 Task: Look for space in Arumuganeri, India from 3rd August, 2023 to 17th August, 2023 for 3 adults, 1 child in price range Rs.3000 to Rs.15000. Place can be entire place with 3 bedrooms having 4 beds and 2 bathrooms. Property type can be house, flat, guest house. Amenities needed are: wifi. Booking option can be shelf check-in. Required host language is English.
Action: Mouse moved to (409, 97)
Screenshot: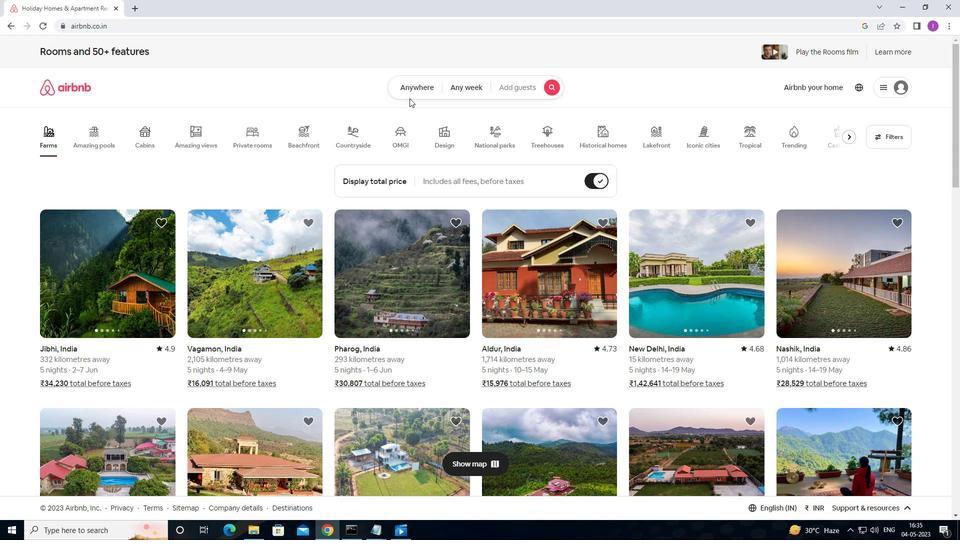 
Action: Mouse pressed left at (409, 97)
Screenshot: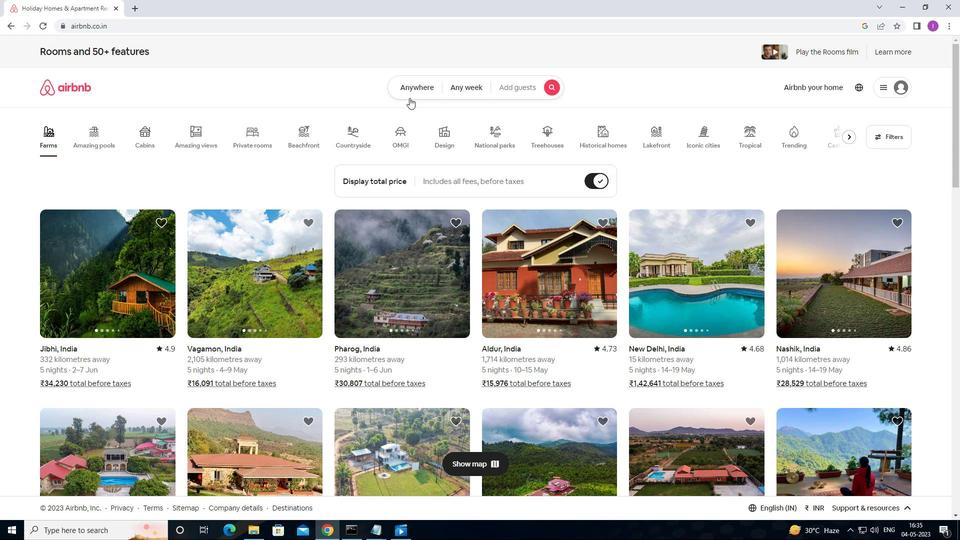 
Action: Mouse moved to (329, 131)
Screenshot: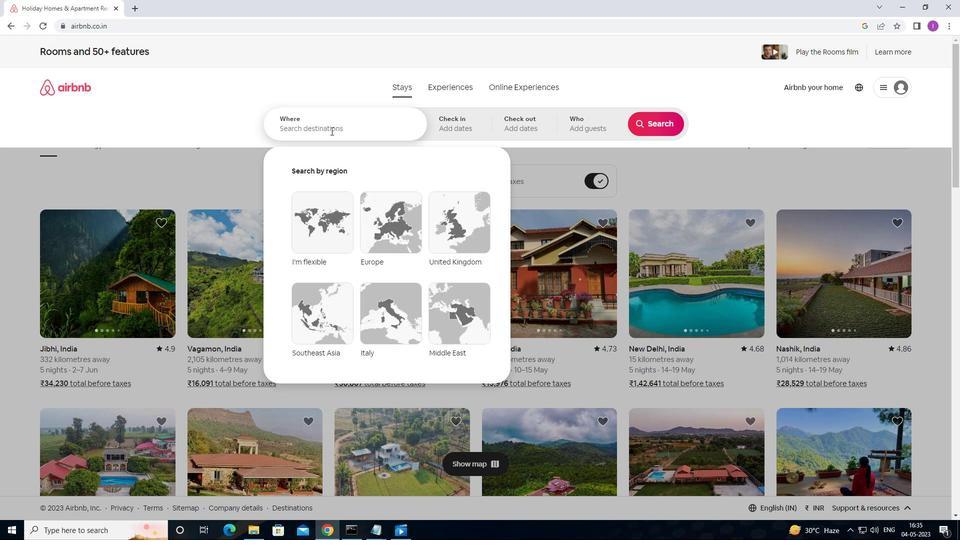 
Action: Mouse pressed left at (329, 131)
Screenshot: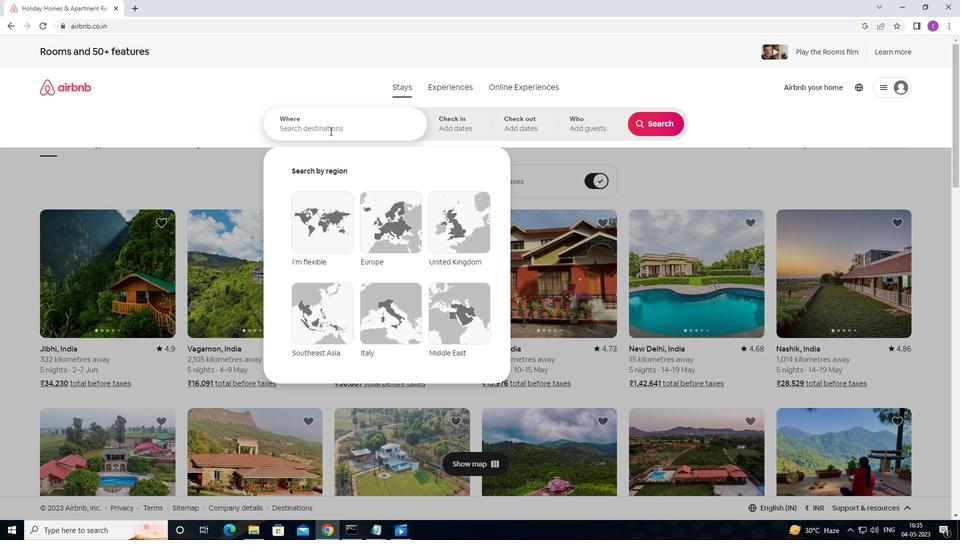 
Action: Key pressed <Key.shift>ARUMUGANERI,<Key.shift>INDIA
Screenshot: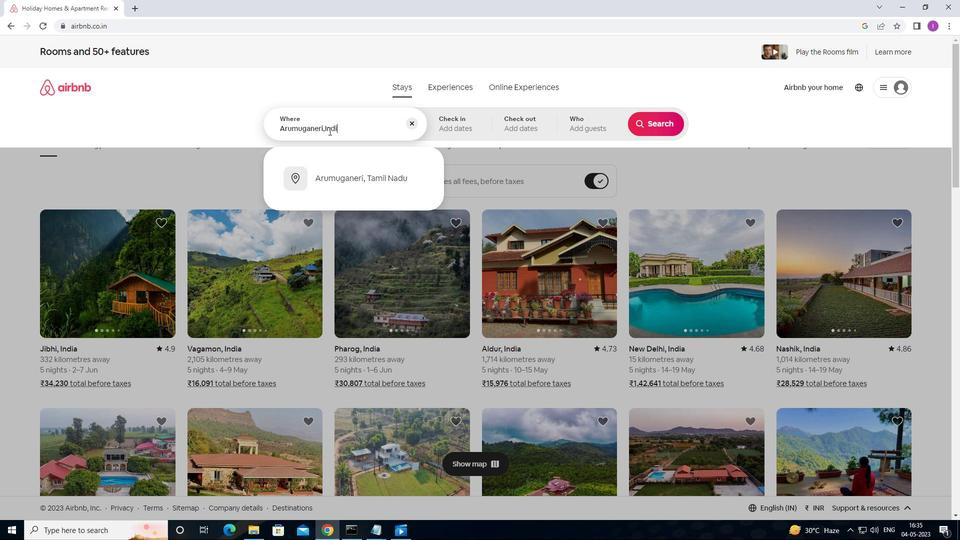 
Action: Mouse moved to (445, 120)
Screenshot: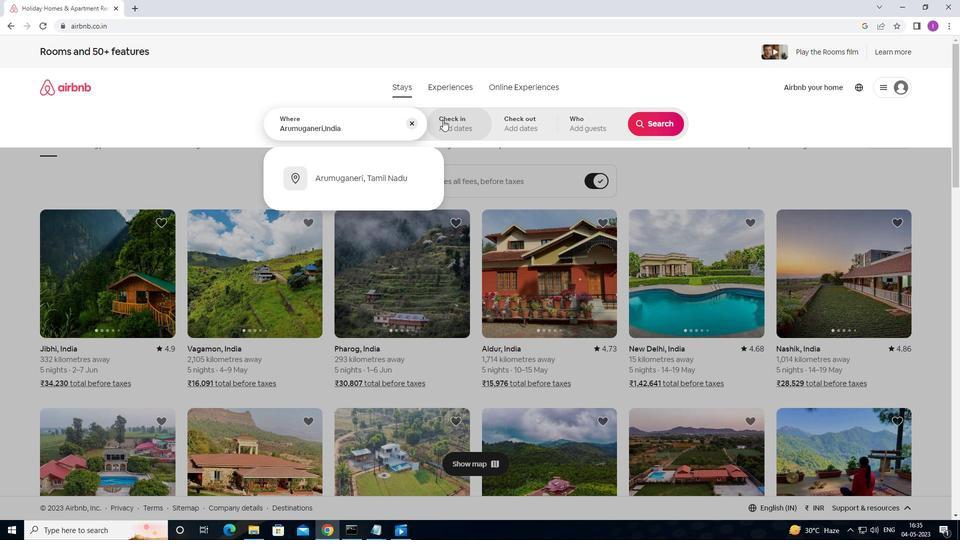 
Action: Mouse pressed left at (445, 120)
Screenshot: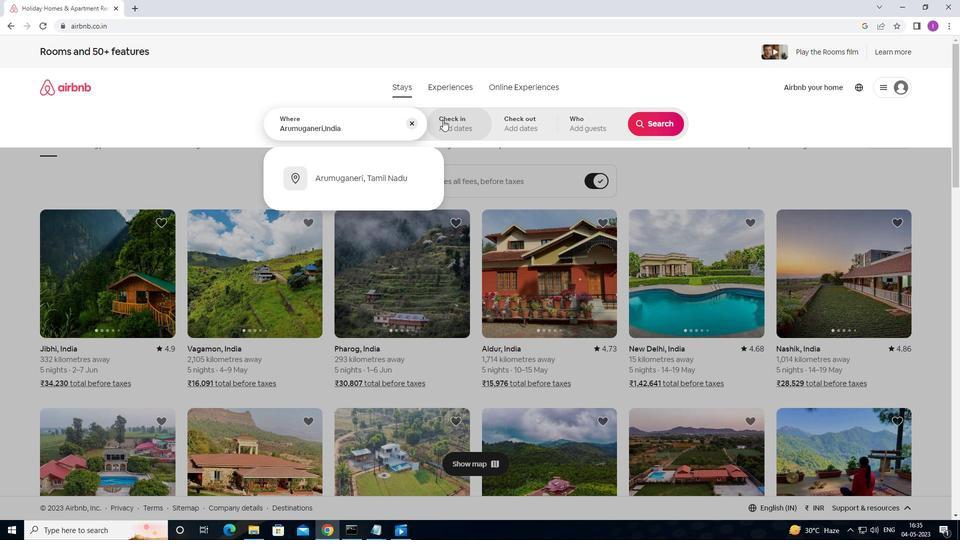 
Action: Mouse moved to (665, 204)
Screenshot: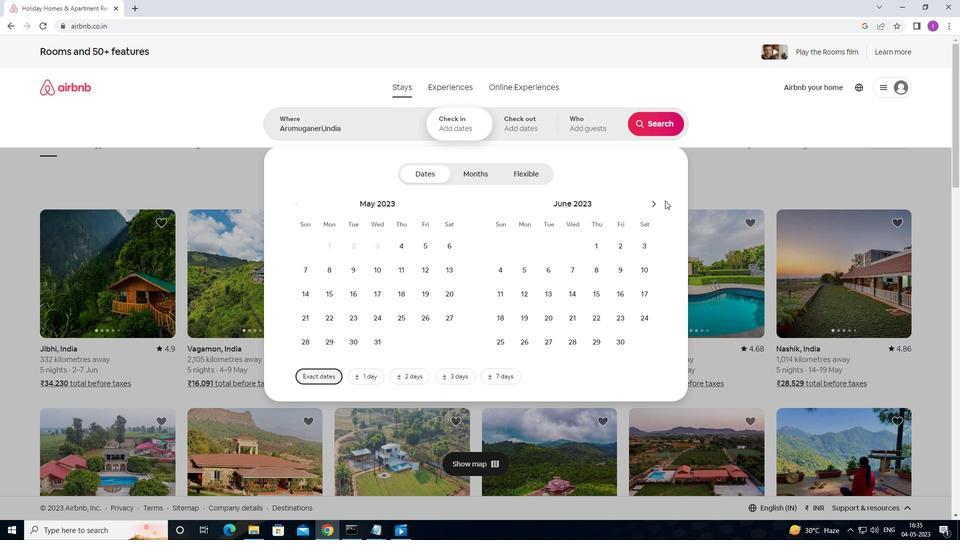 
Action: Mouse pressed left at (665, 204)
Screenshot: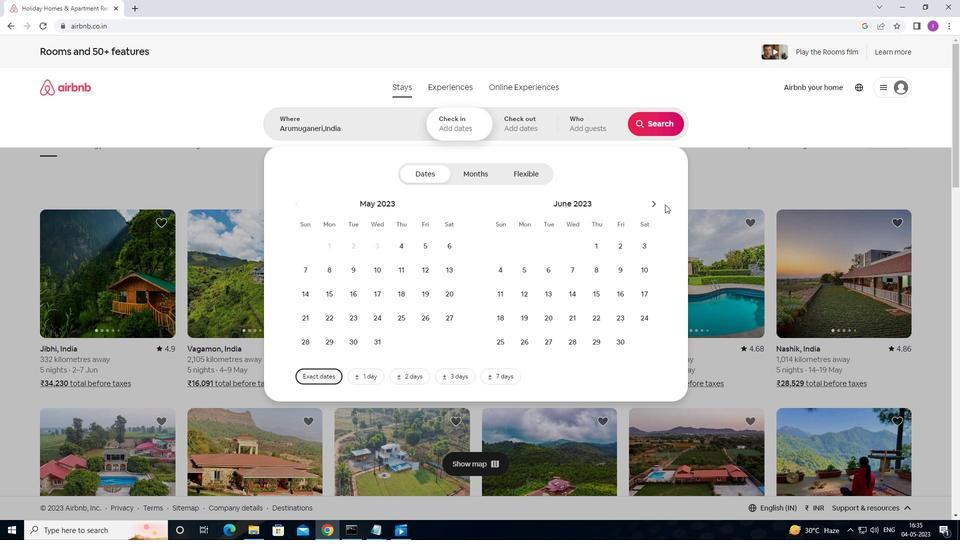 
Action: Mouse moved to (653, 205)
Screenshot: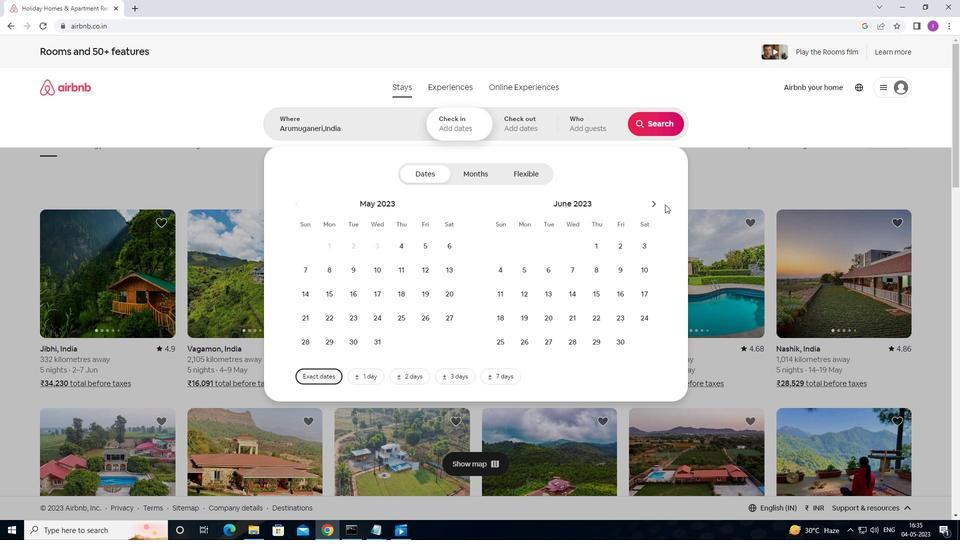 
Action: Mouse pressed left at (653, 205)
Screenshot: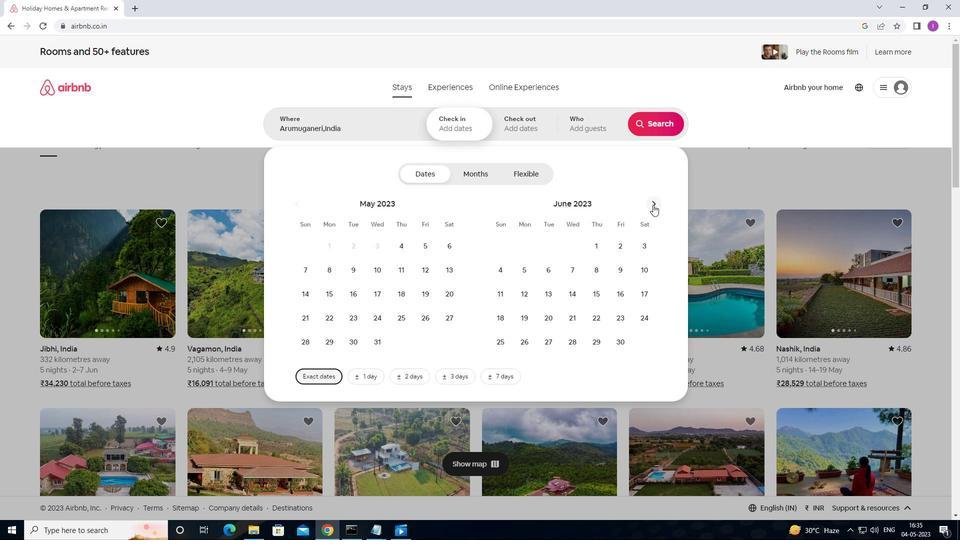 
Action: Mouse pressed left at (653, 205)
Screenshot: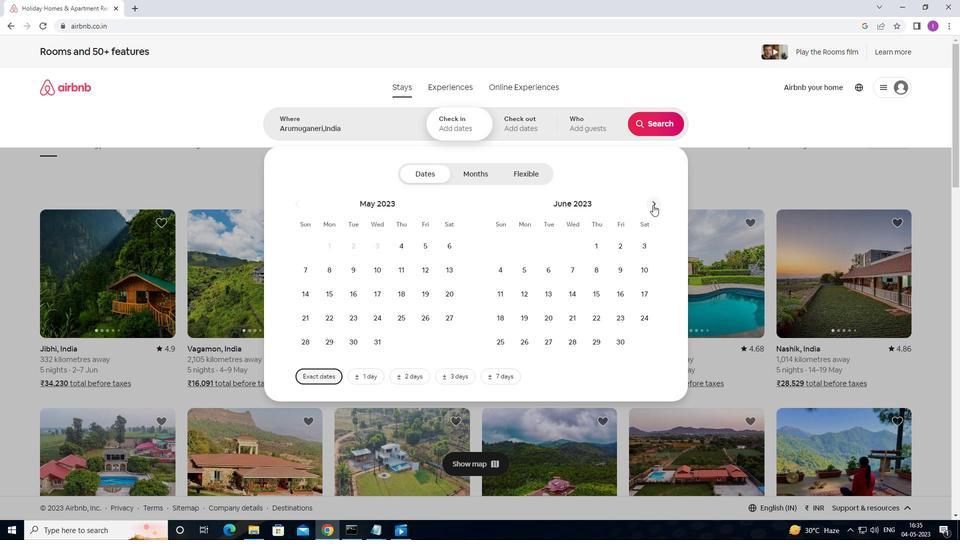 
Action: Mouse pressed left at (653, 205)
Screenshot: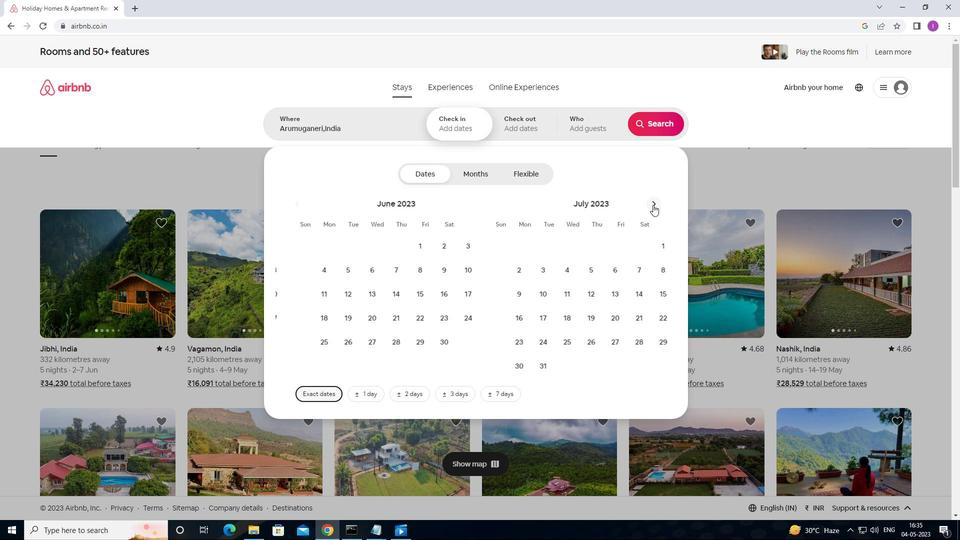
Action: Mouse moved to (605, 247)
Screenshot: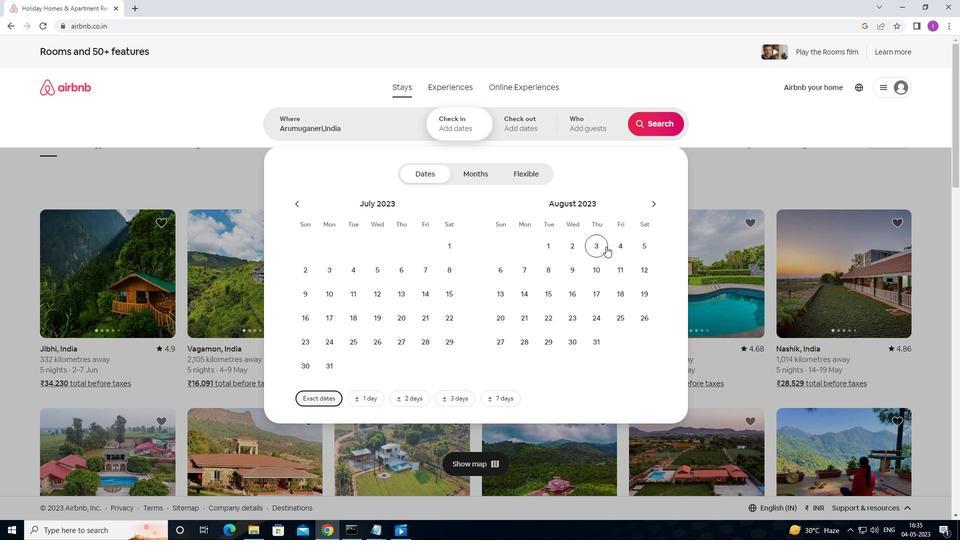 
Action: Mouse pressed left at (605, 247)
Screenshot: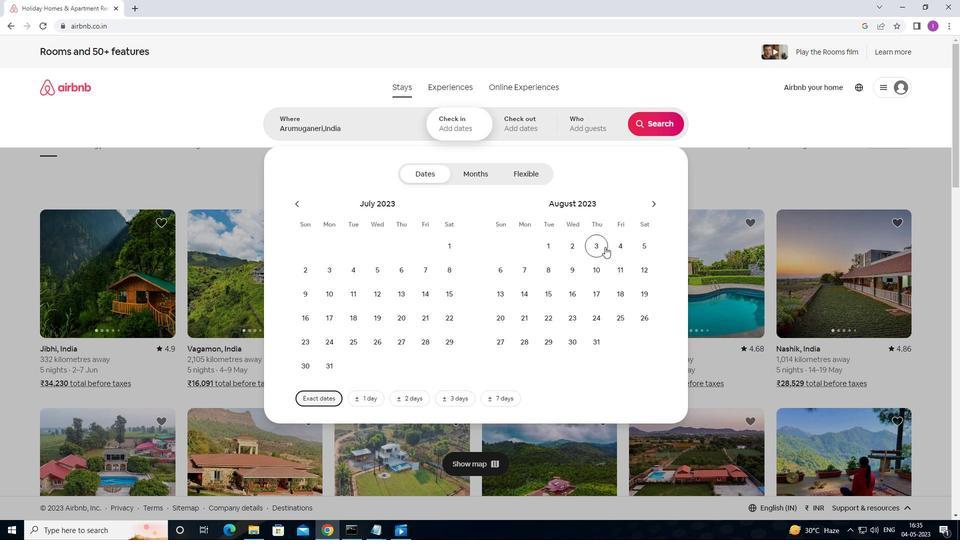 
Action: Mouse moved to (601, 291)
Screenshot: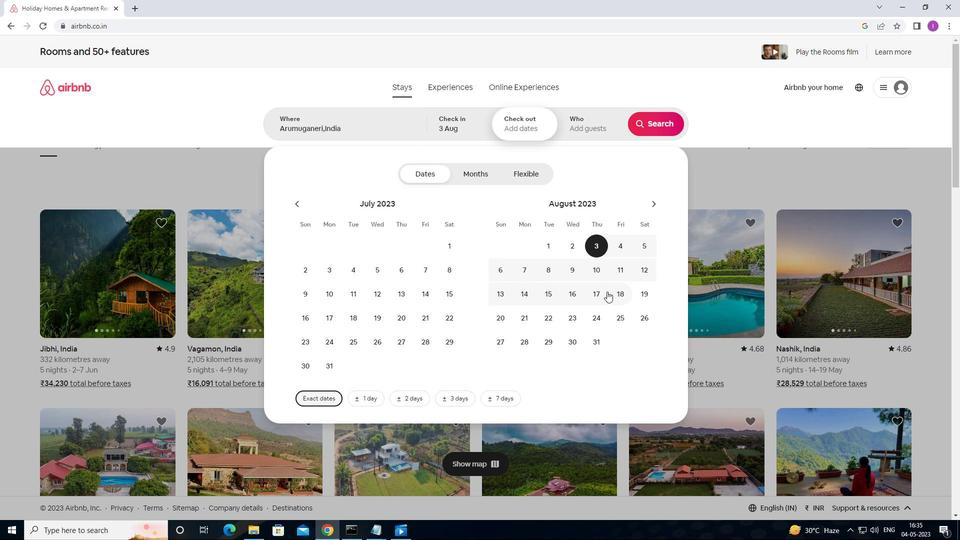 
Action: Mouse pressed left at (601, 291)
Screenshot: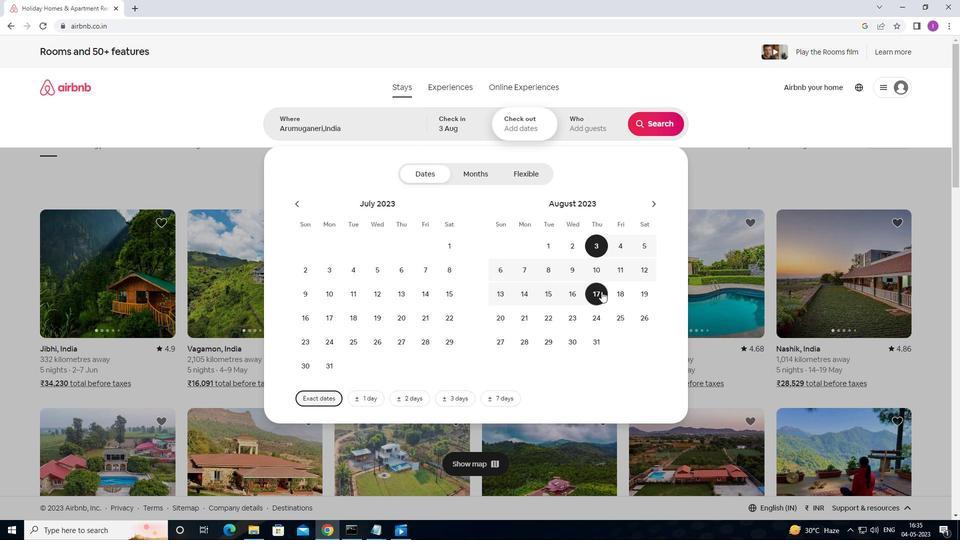 
Action: Mouse moved to (584, 126)
Screenshot: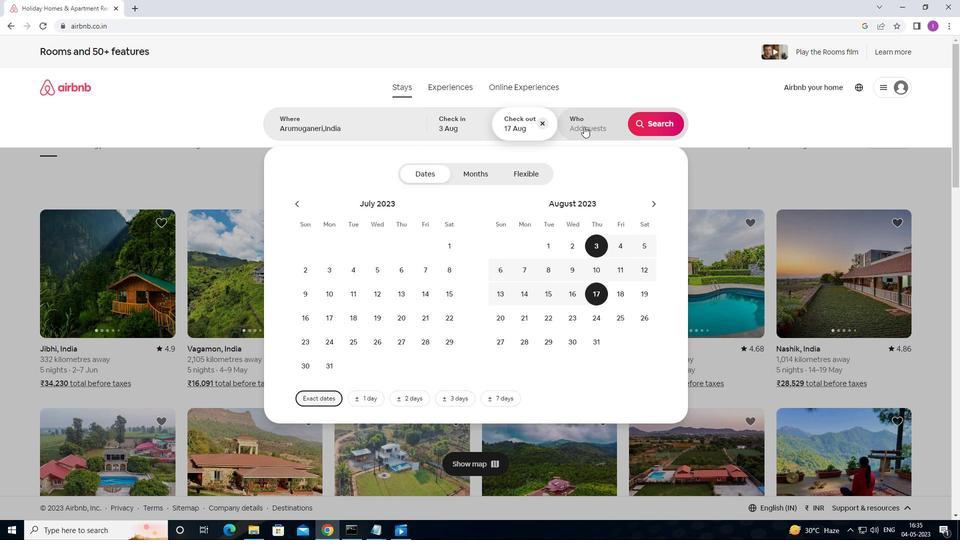 
Action: Mouse pressed left at (584, 126)
Screenshot: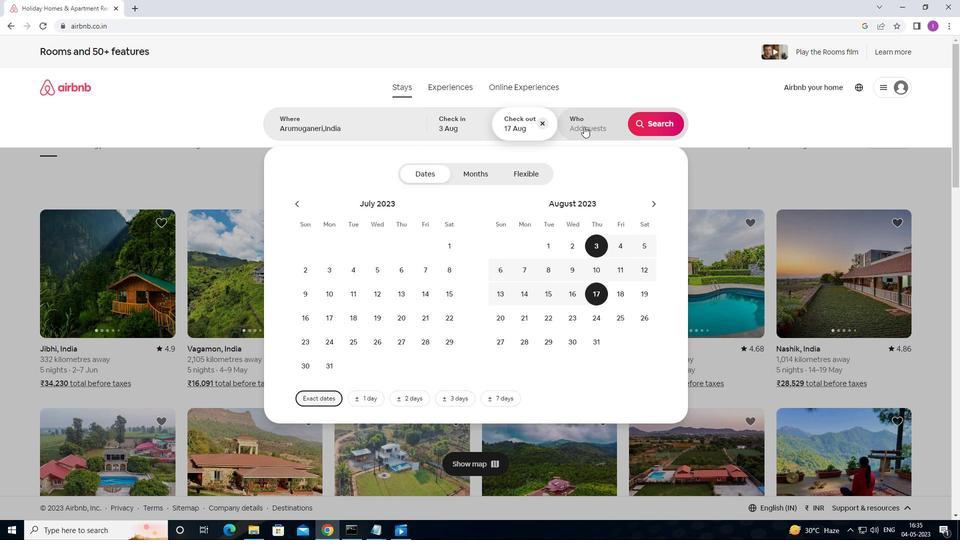 
Action: Mouse moved to (661, 175)
Screenshot: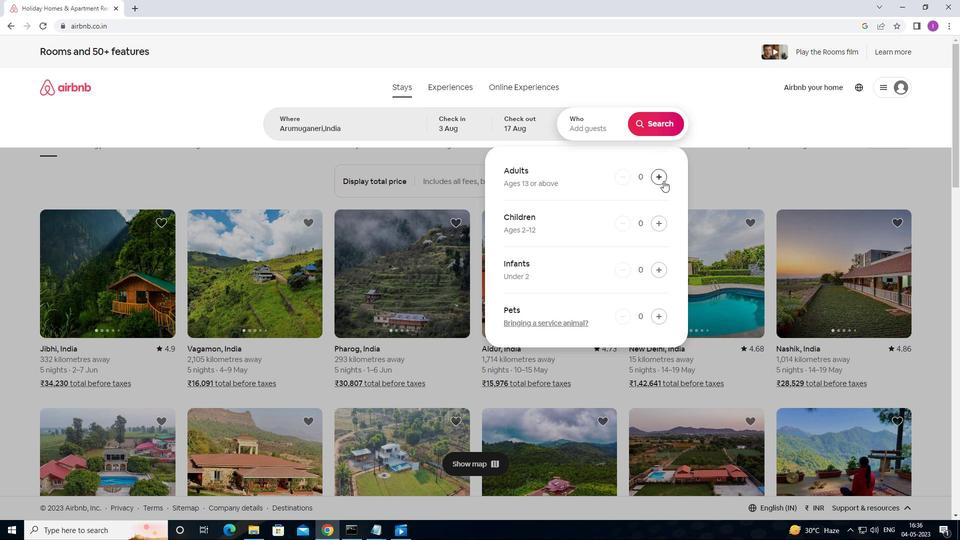 
Action: Mouse pressed left at (661, 175)
Screenshot: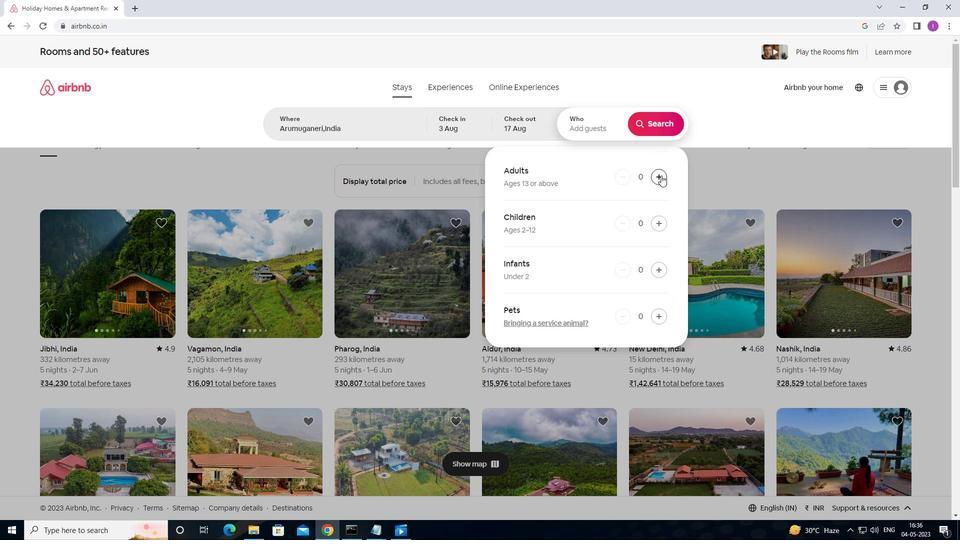
Action: Mouse moved to (661, 175)
Screenshot: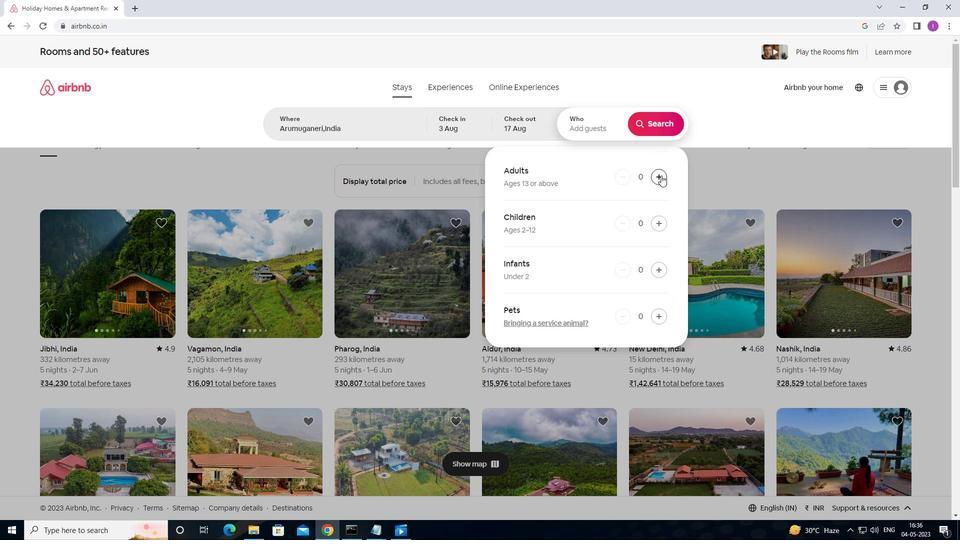 
Action: Mouse pressed left at (661, 175)
Screenshot: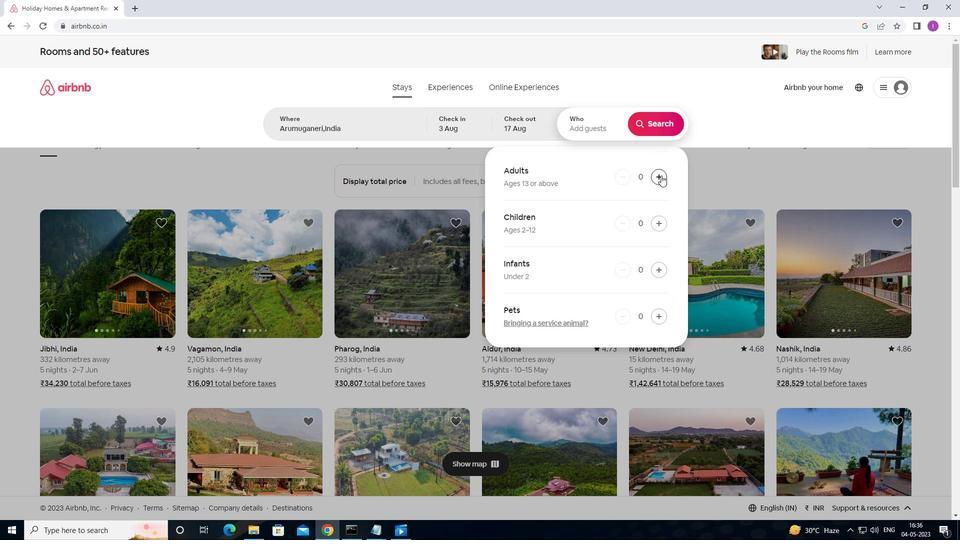 
Action: Mouse moved to (661, 178)
Screenshot: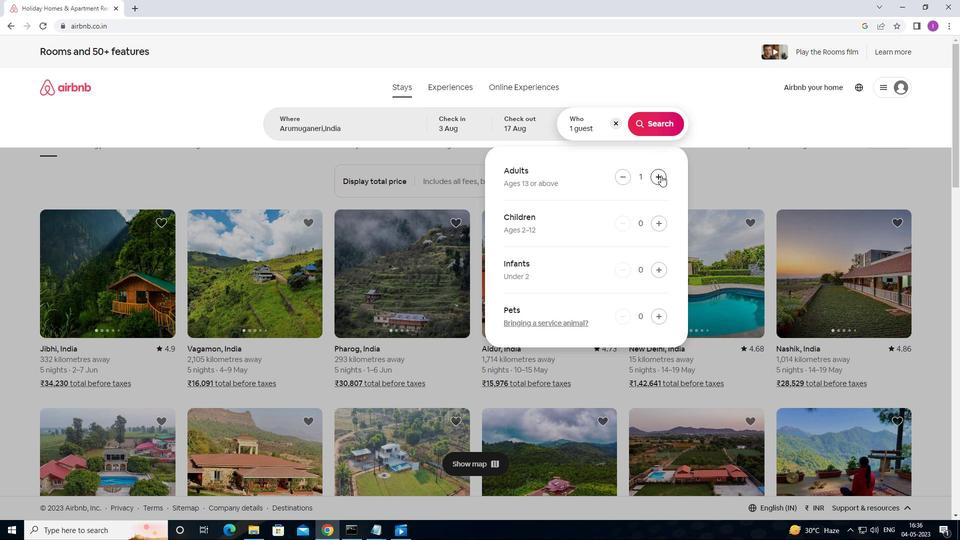 
Action: Mouse pressed left at (661, 178)
Screenshot: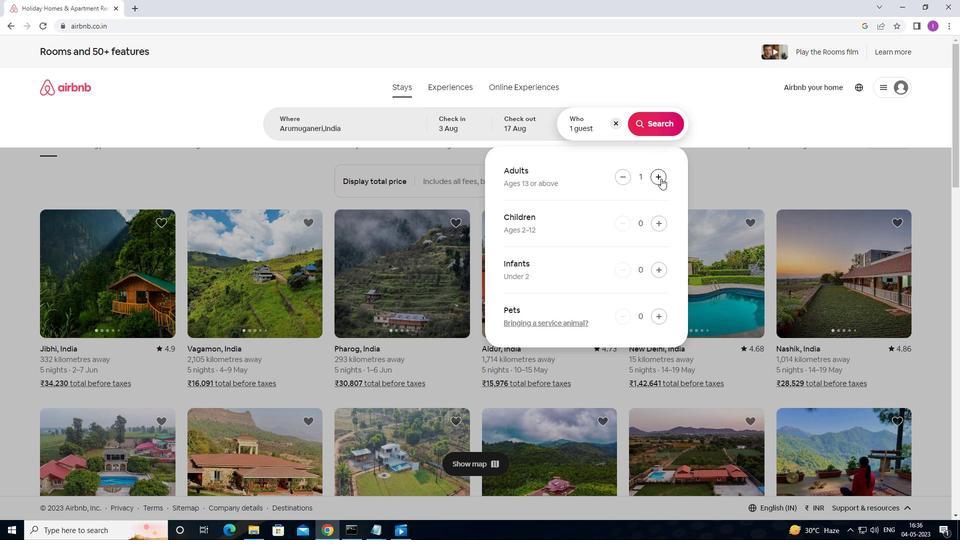
Action: Mouse moved to (644, 127)
Screenshot: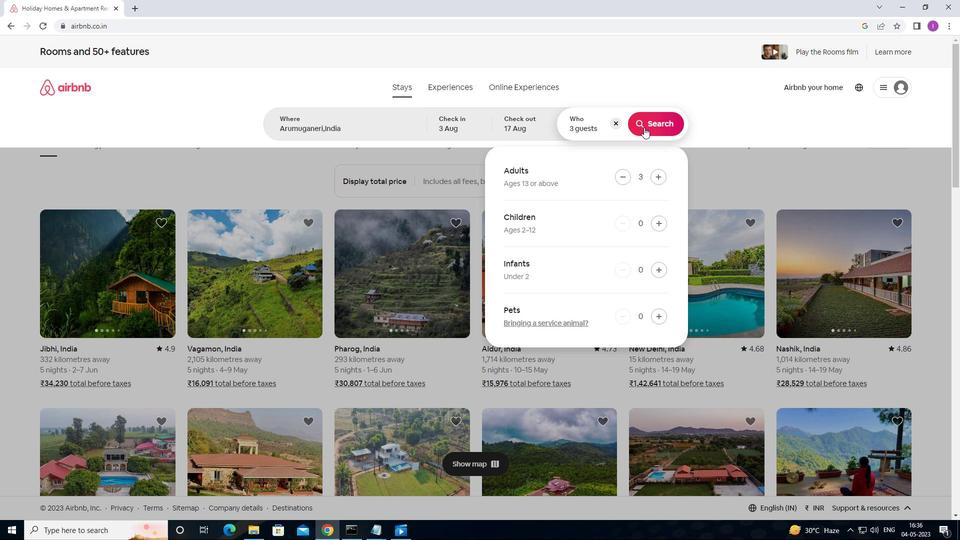 
Action: Mouse pressed left at (644, 127)
Screenshot: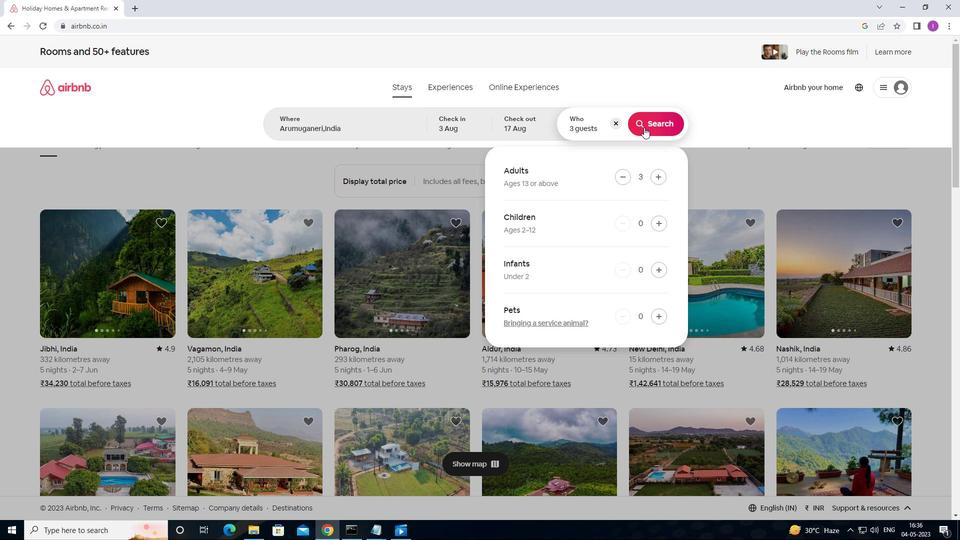 
Action: Mouse moved to (526, 56)
Screenshot: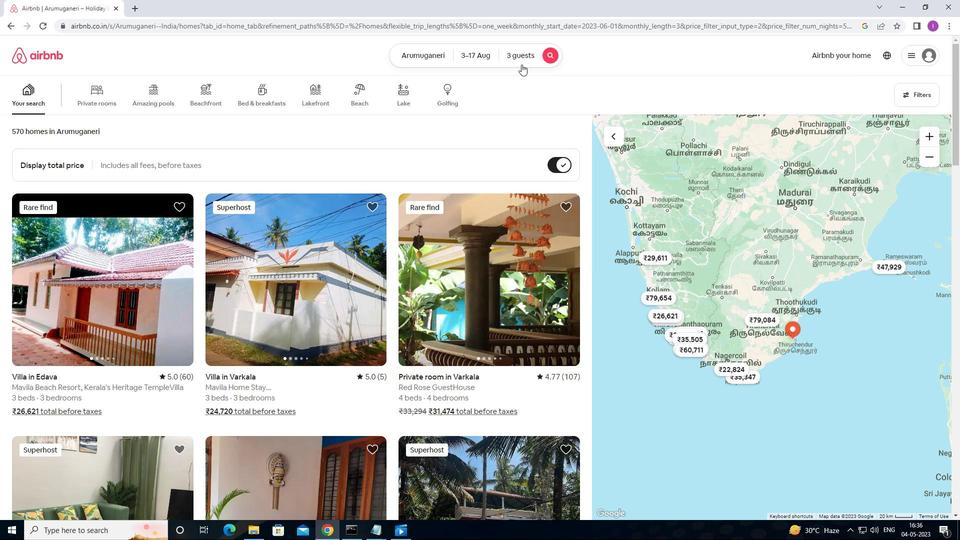 
Action: Mouse pressed left at (526, 56)
Screenshot: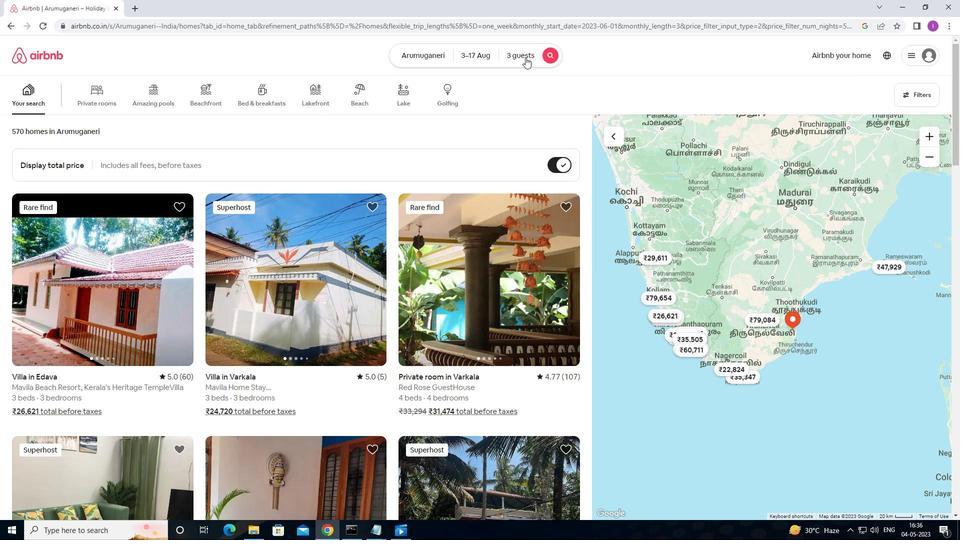 
Action: Mouse moved to (657, 188)
Screenshot: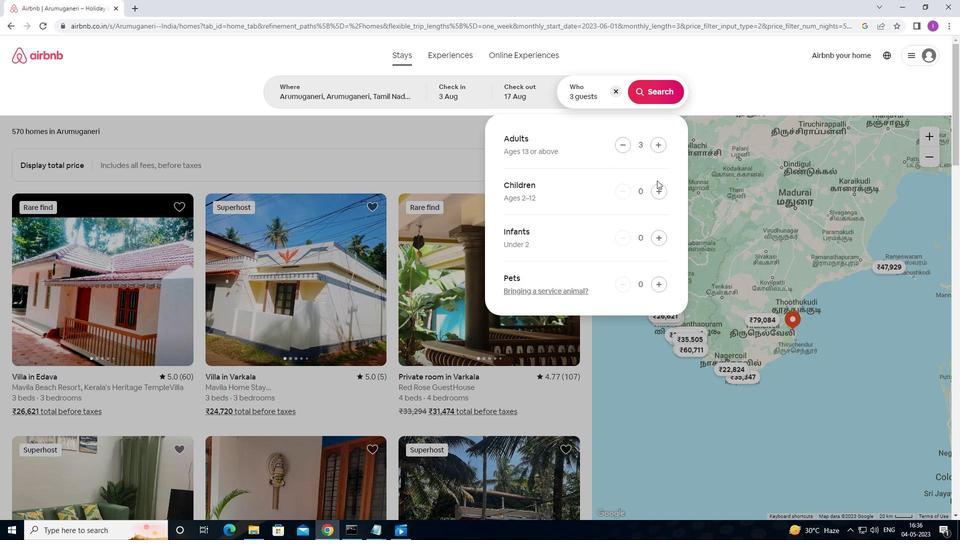 
Action: Mouse pressed left at (657, 188)
Screenshot: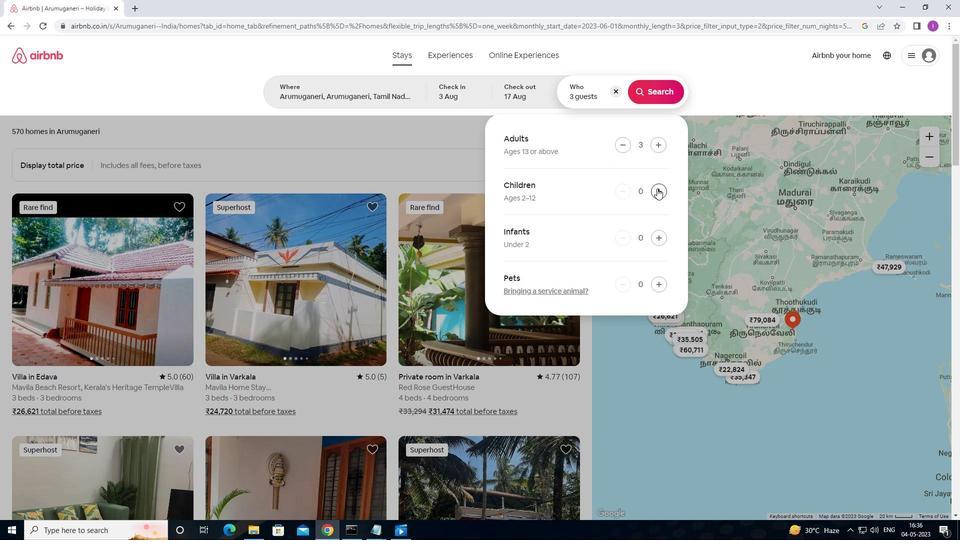 
Action: Mouse moved to (649, 90)
Screenshot: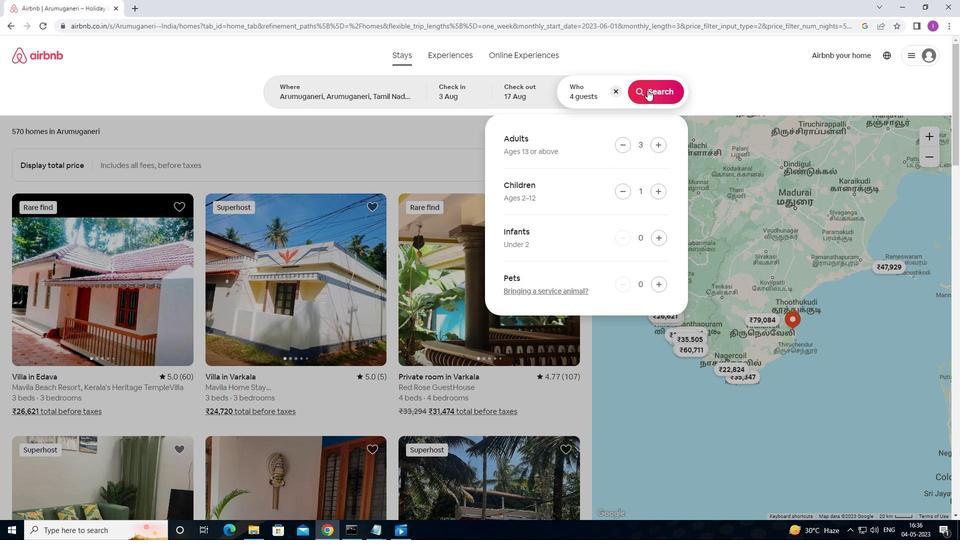
Action: Mouse pressed left at (649, 90)
Screenshot: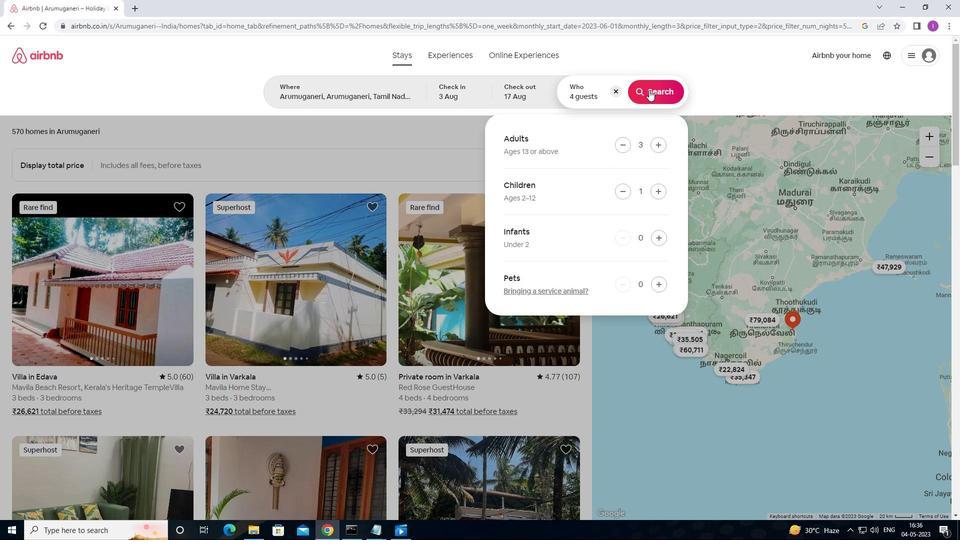 
Action: Mouse moved to (902, 88)
Screenshot: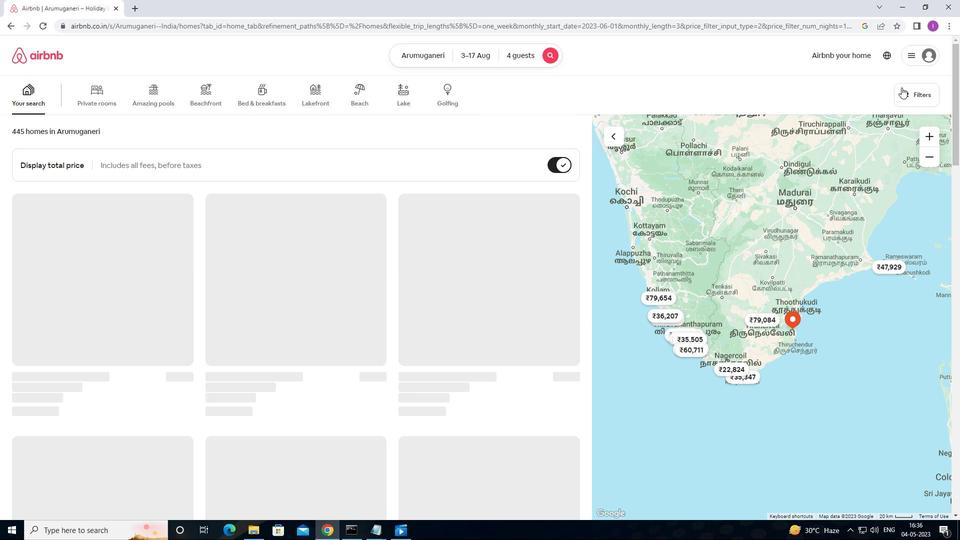 
Action: Mouse pressed left at (902, 88)
Screenshot: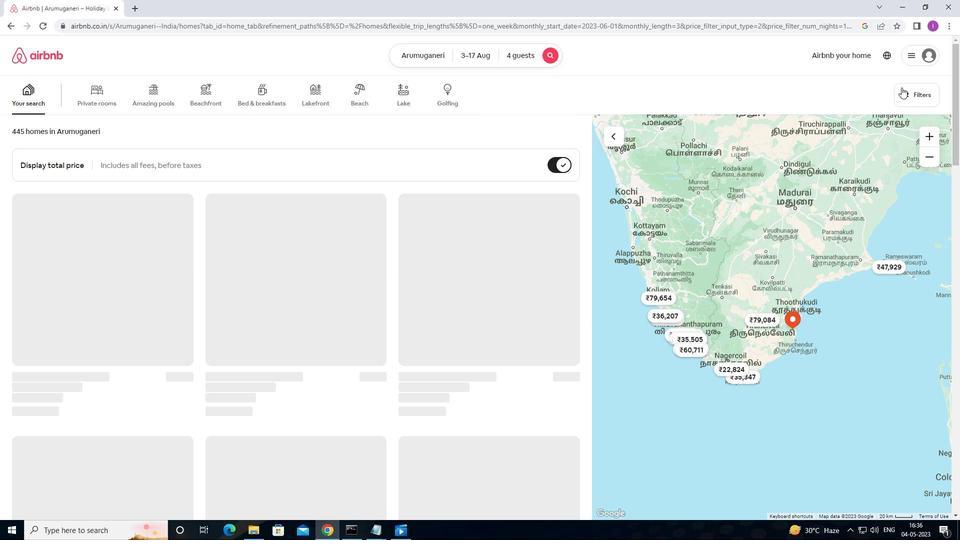 
Action: Mouse moved to (353, 220)
Screenshot: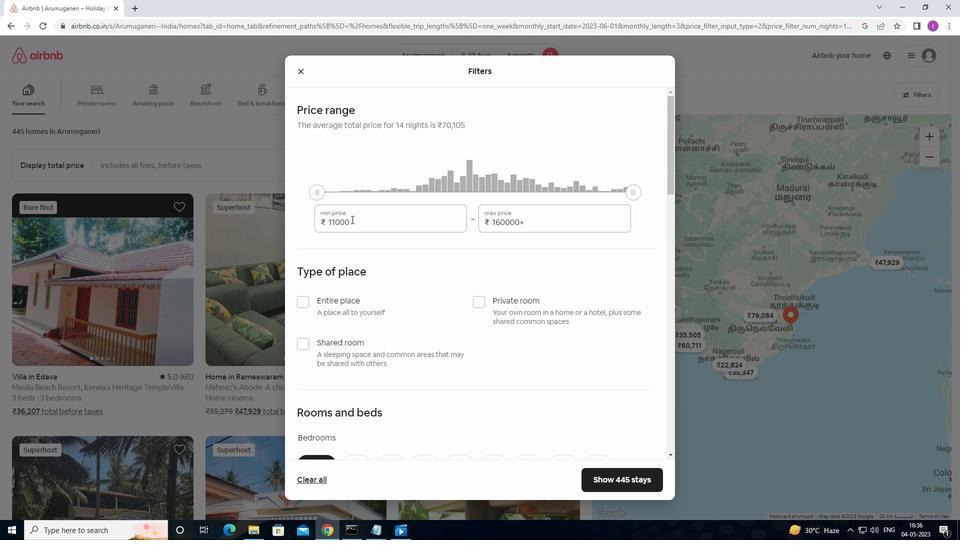 
Action: Mouse pressed left at (353, 220)
Screenshot: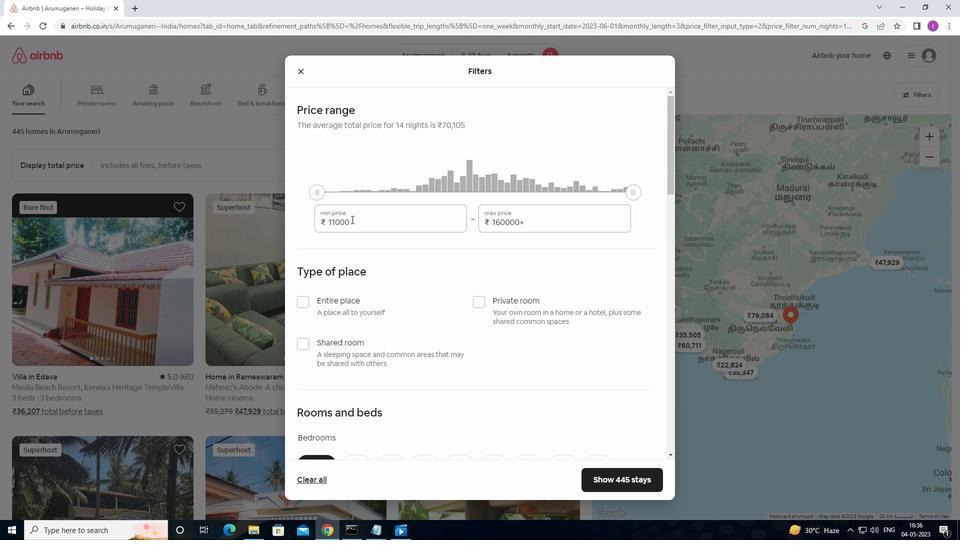 
Action: Mouse moved to (318, 202)
Screenshot: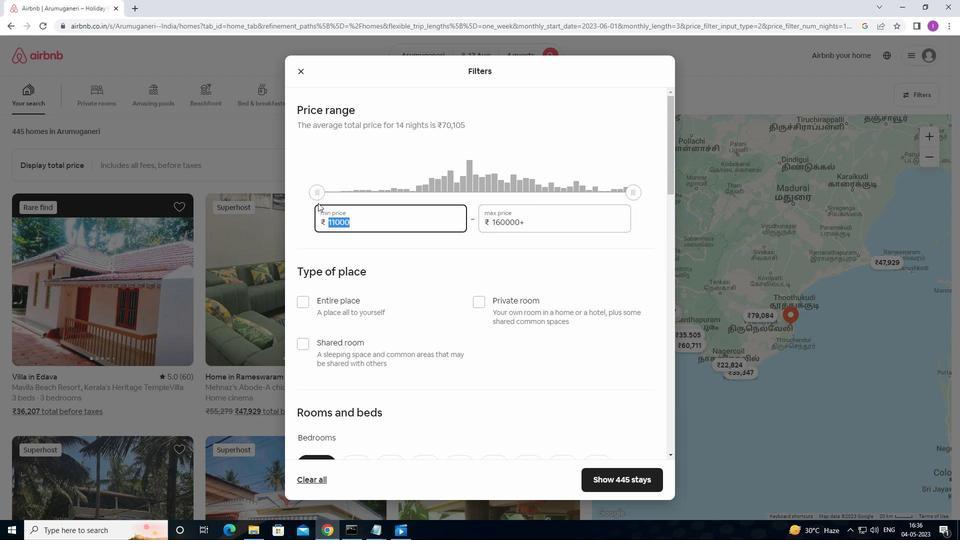 
Action: Key pressed 30
Screenshot: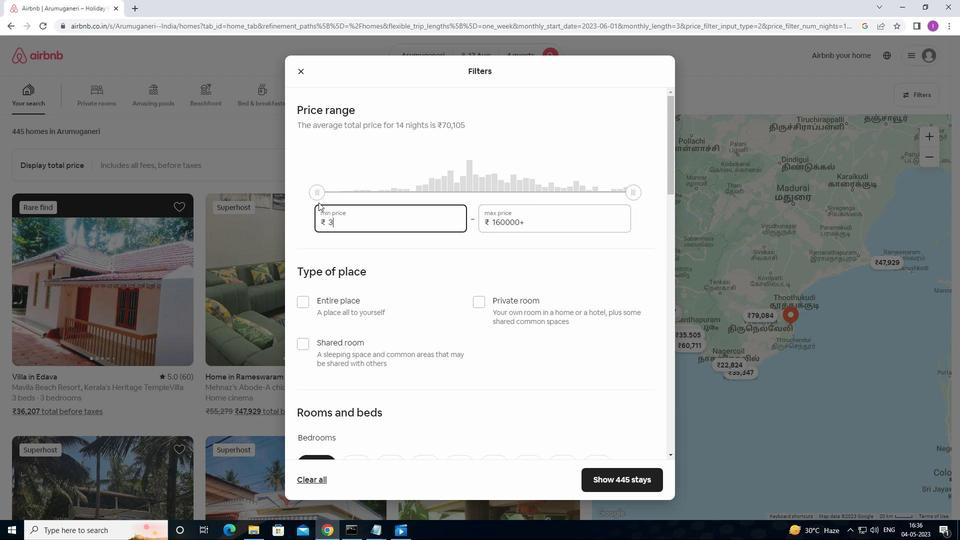 
Action: Mouse moved to (319, 201)
Screenshot: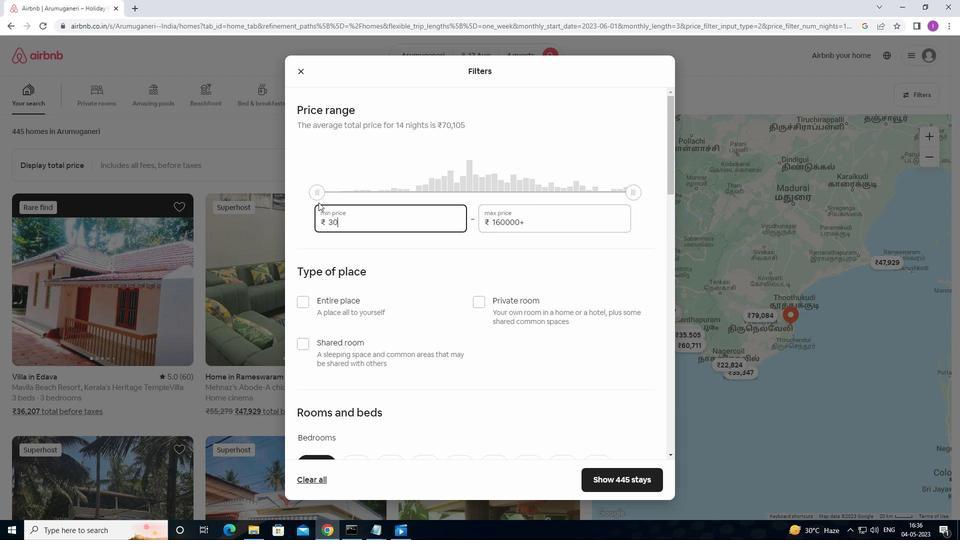 
Action: Key pressed 0
Screenshot: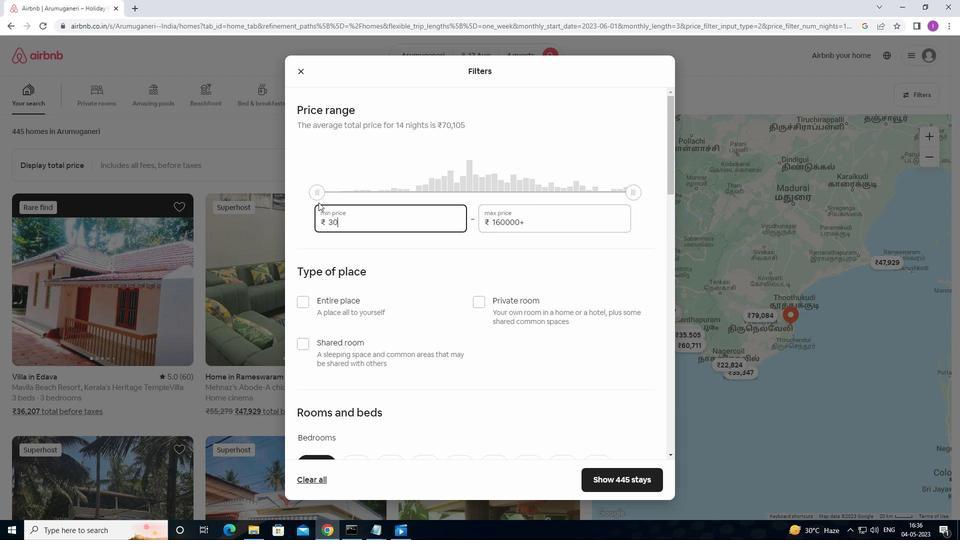 
Action: Mouse moved to (319, 201)
Screenshot: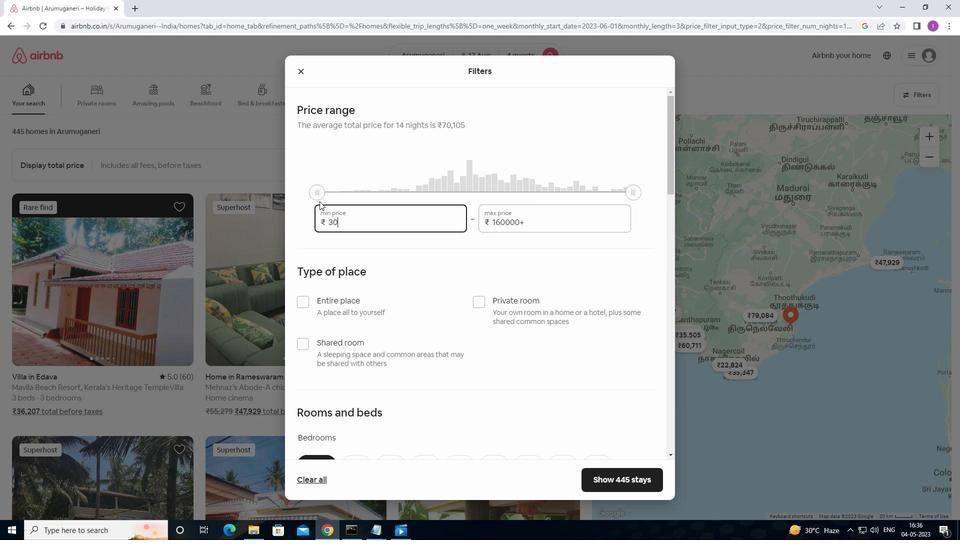 
Action: Key pressed 0
Screenshot: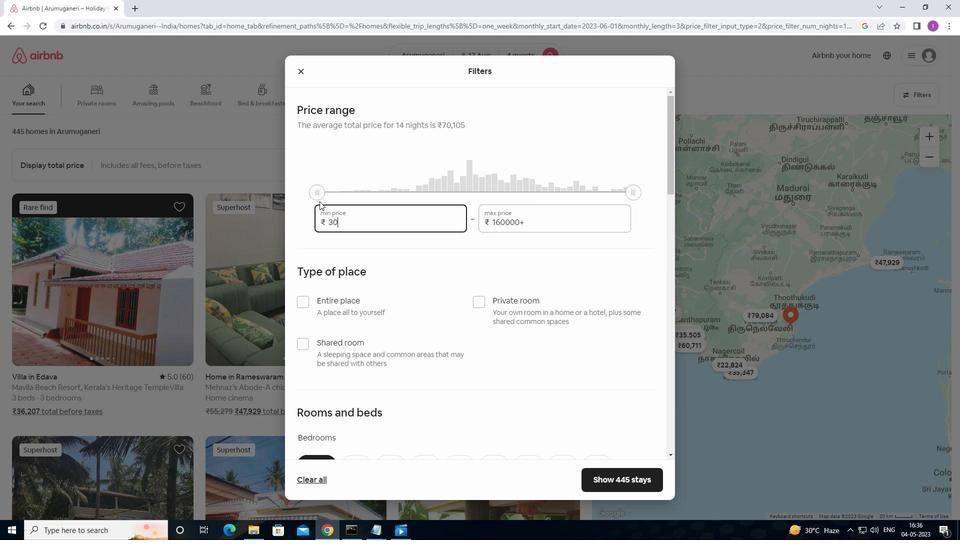 
Action: Mouse moved to (536, 223)
Screenshot: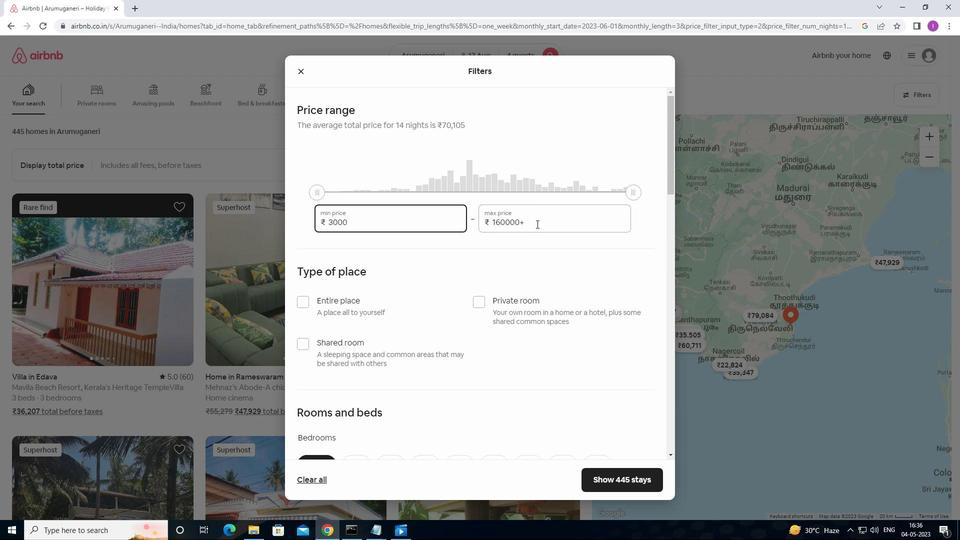 
Action: Mouse pressed left at (536, 223)
Screenshot: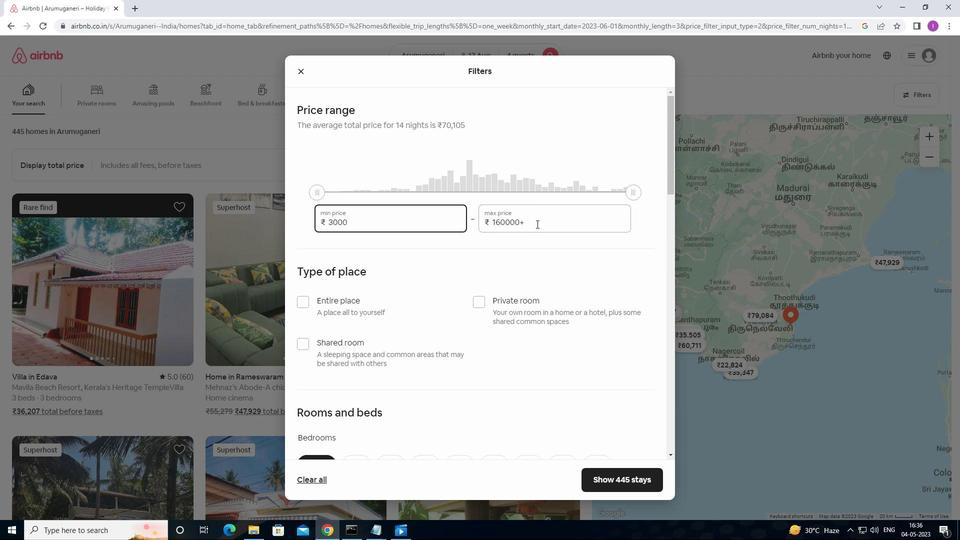 
Action: Mouse moved to (481, 227)
Screenshot: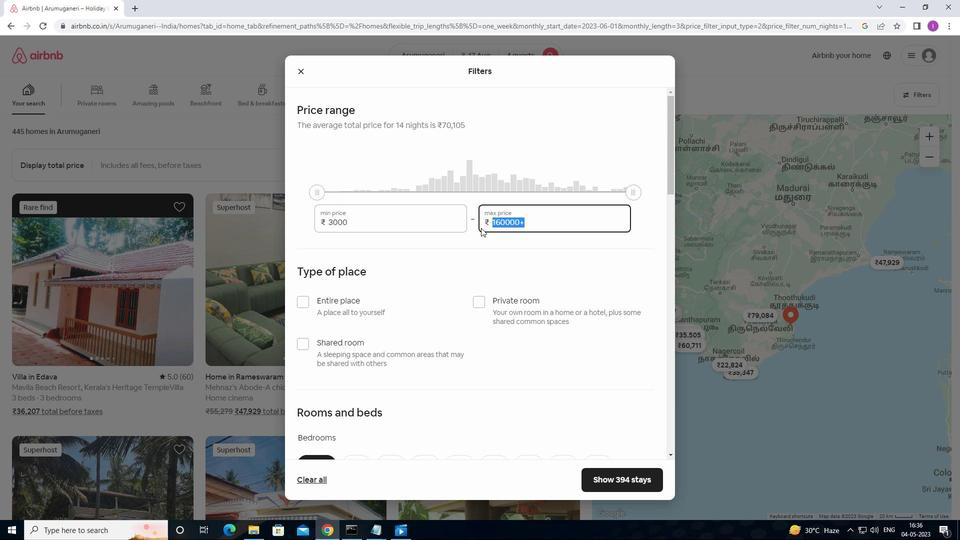 
Action: Key pressed 1
Screenshot: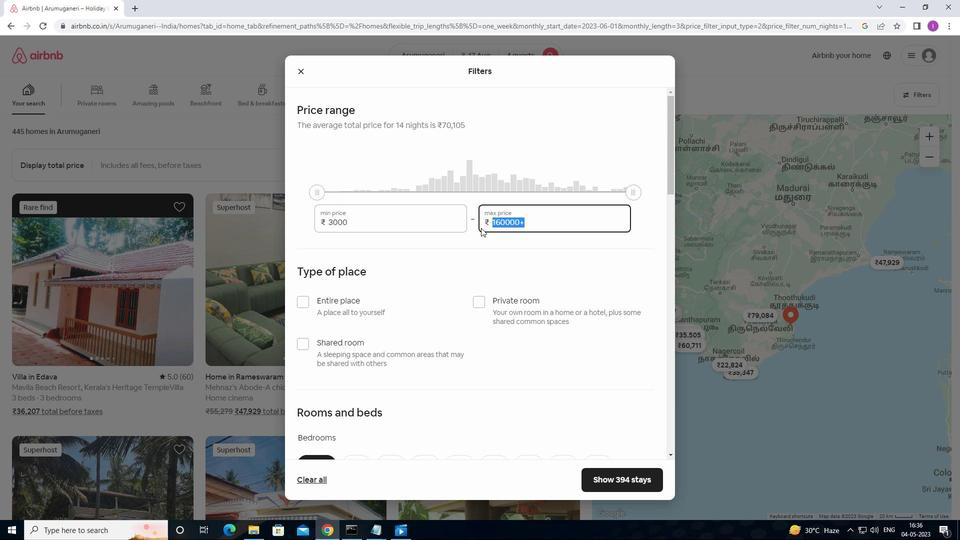 
Action: Mouse moved to (481, 226)
Screenshot: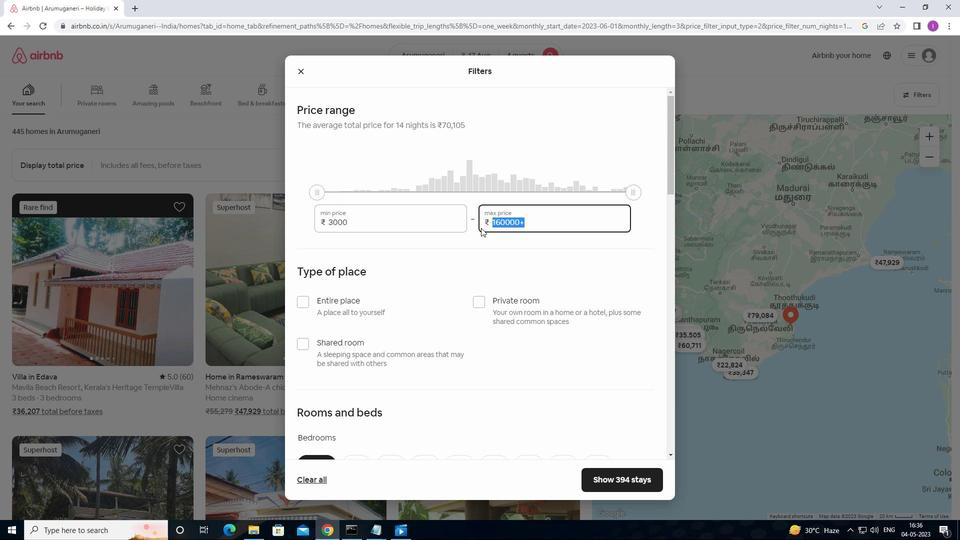 
Action: Key pressed 5000
Screenshot: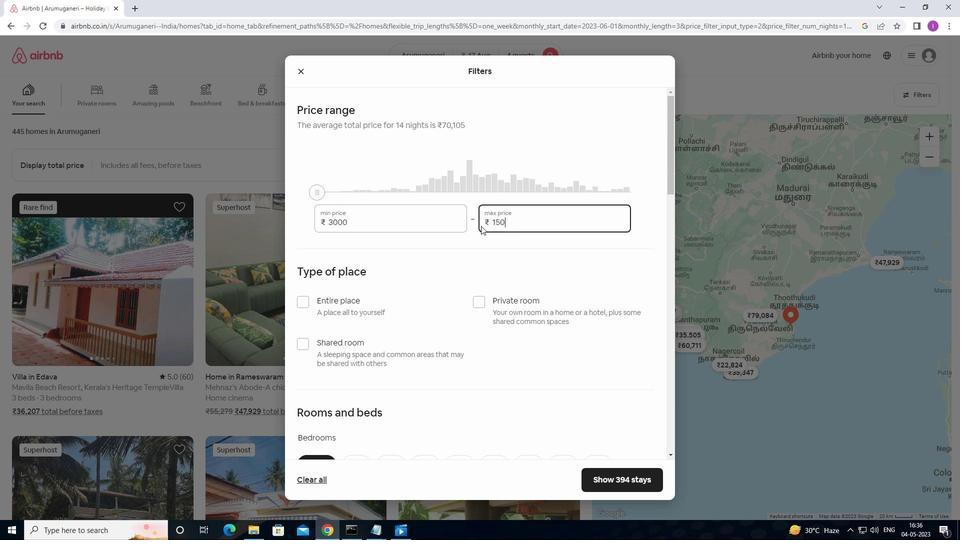 
Action: Mouse moved to (517, 281)
Screenshot: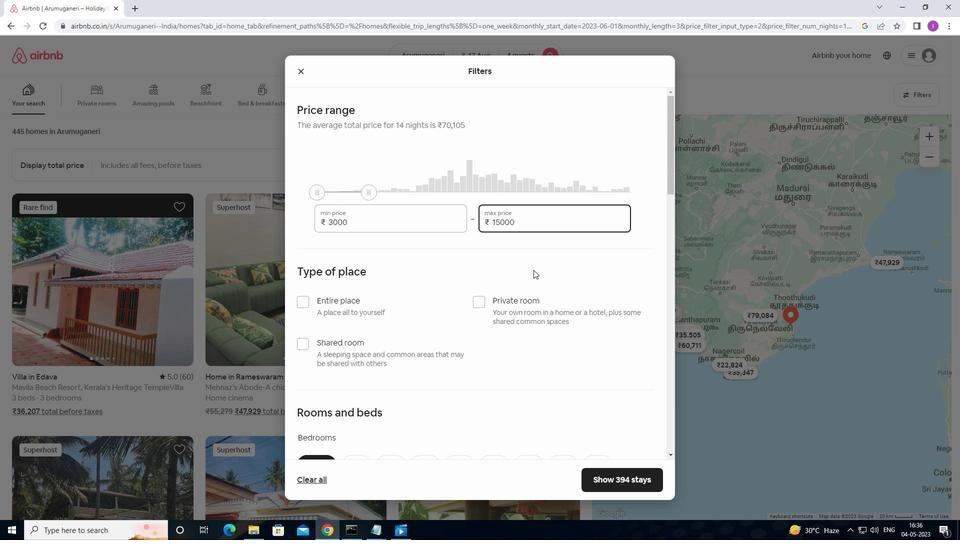 
Action: Mouse scrolled (517, 281) with delta (0, 0)
Screenshot: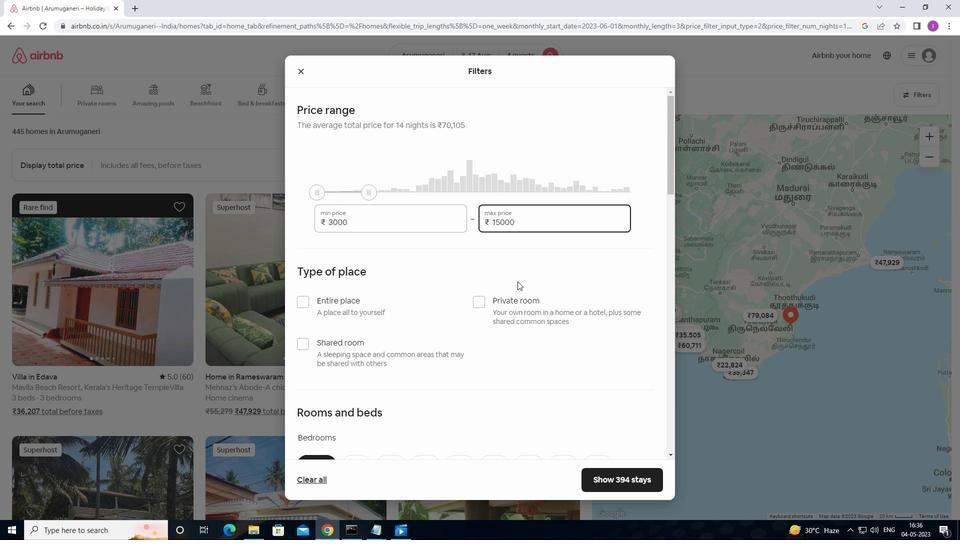 
Action: Mouse moved to (305, 253)
Screenshot: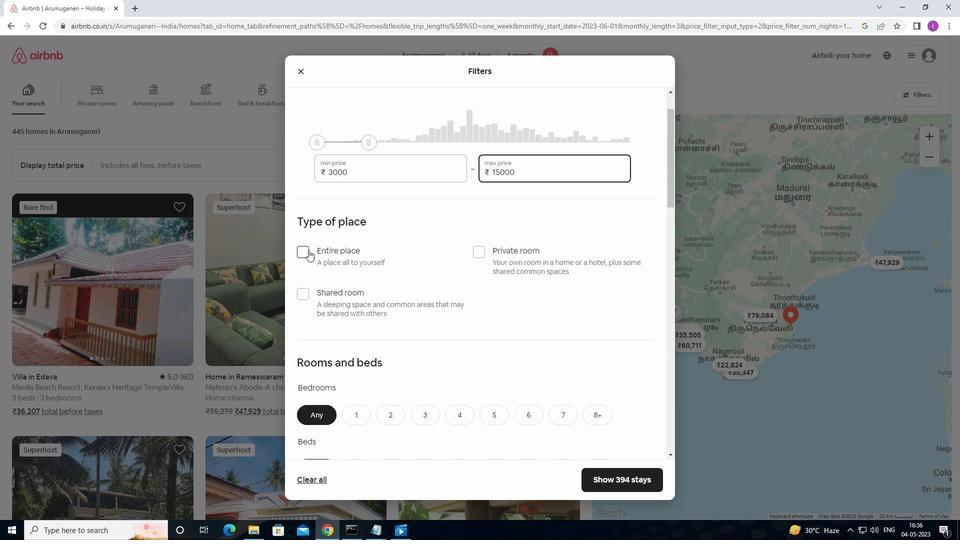 
Action: Mouse pressed left at (305, 253)
Screenshot: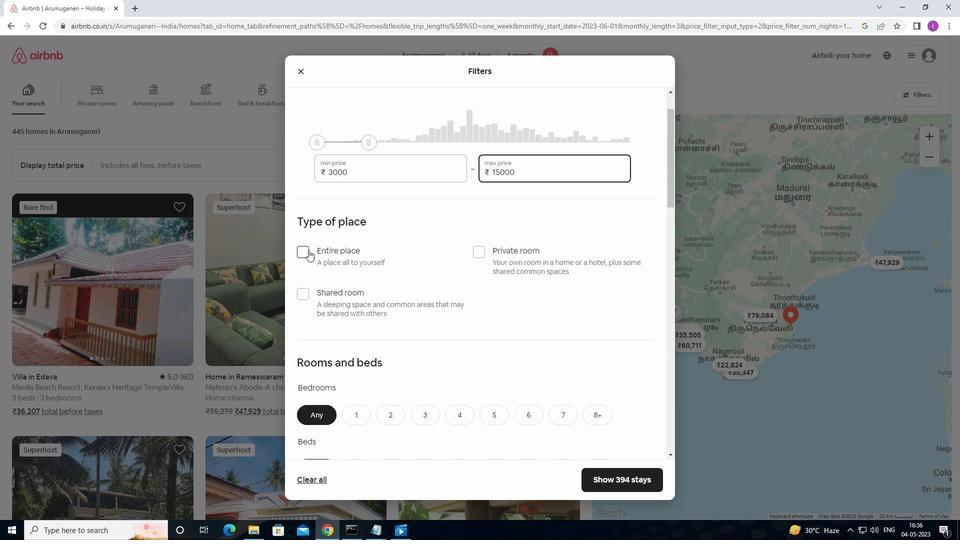 
Action: Mouse moved to (389, 259)
Screenshot: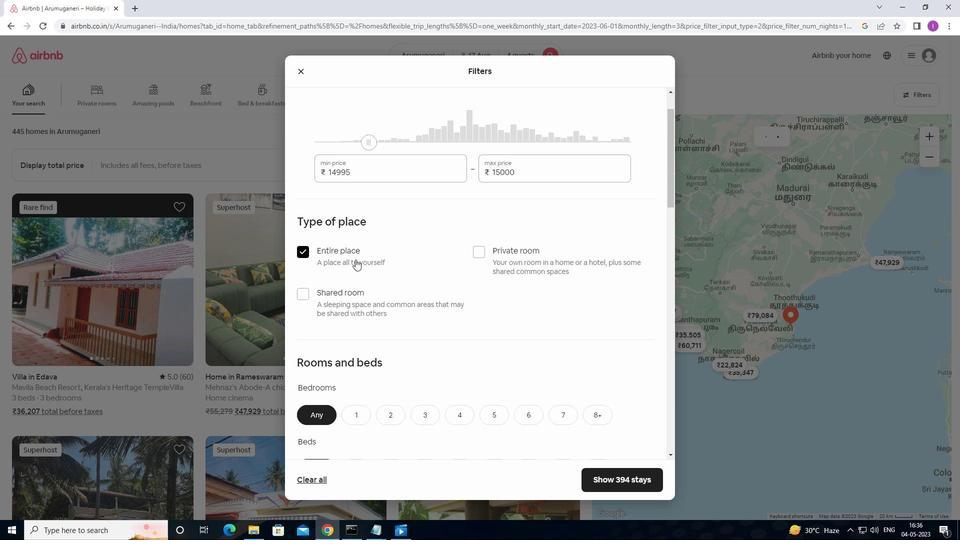 
Action: Mouse scrolled (389, 259) with delta (0, 0)
Screenshot: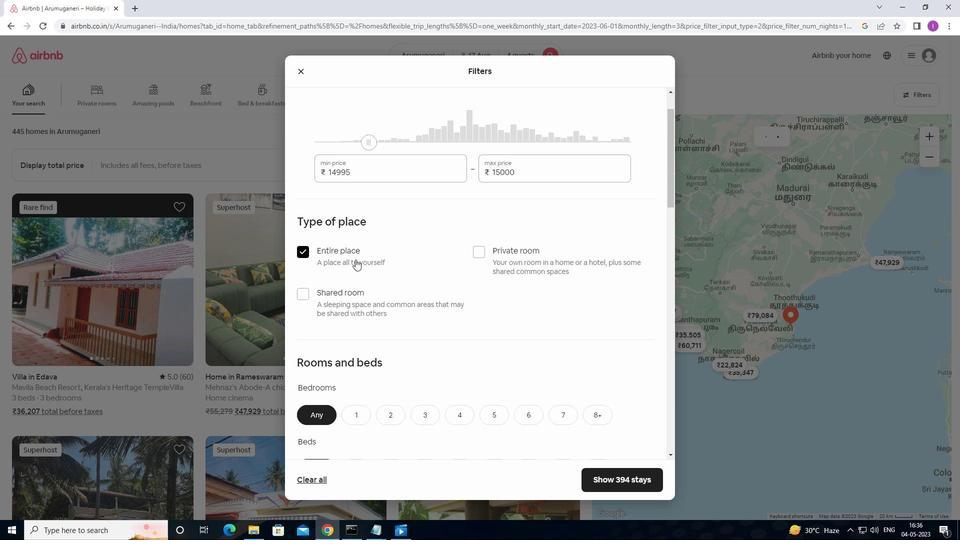 
Action: Mouse moved to (389, 259)
Screenshot: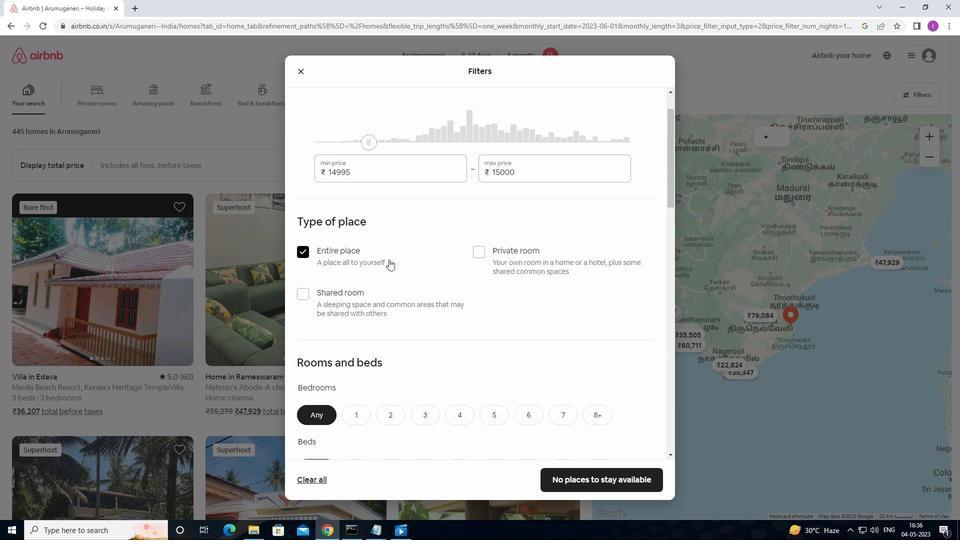 
Action: Mouse scrolled (389, 259) with delta (0, 0)
Screenshot: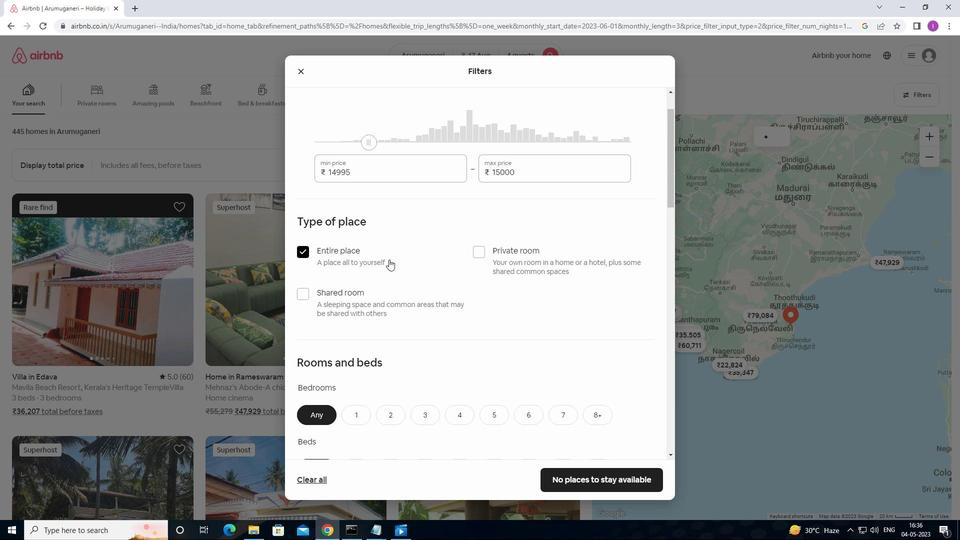 
Action: Mouse scrolled (389, 259) with delta (0, 0)
Screenshot: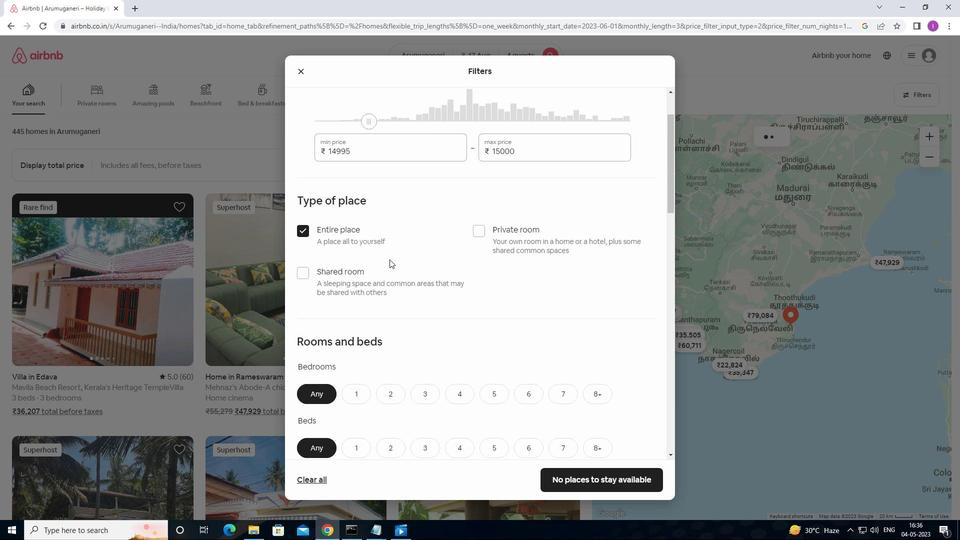 
Action: Mouse moved to (391, 259)
Screenshot: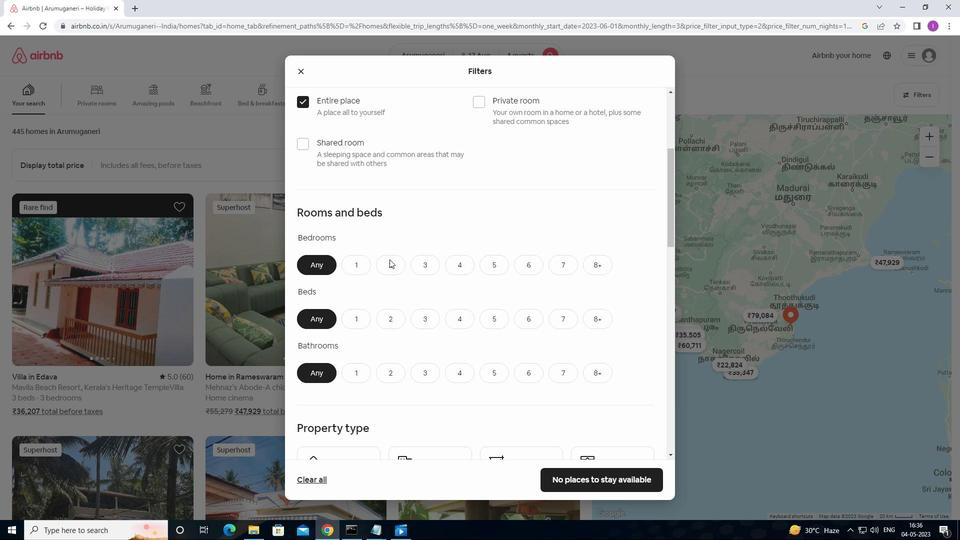 
Action: Mouse scrolled (391, 258) with delta (0, 0)
Screenshot: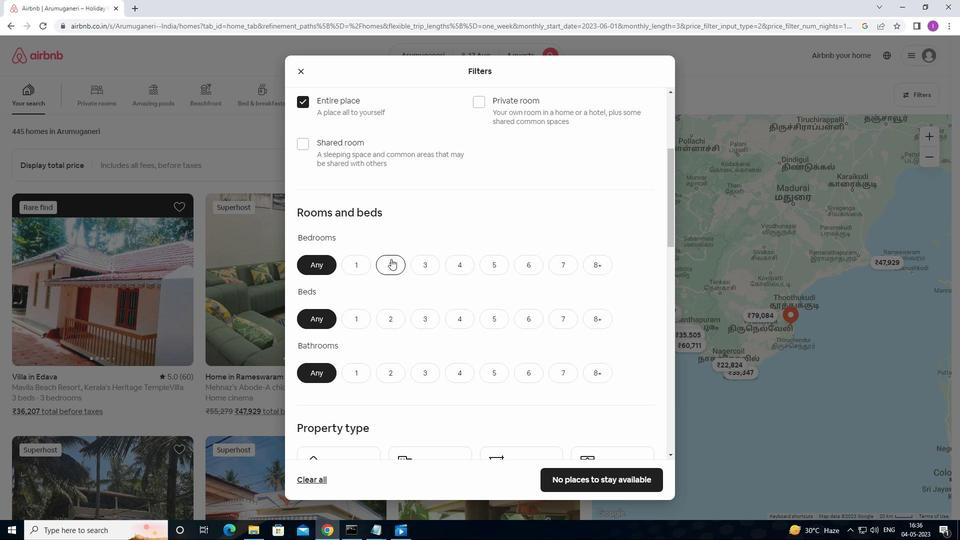 
Action: Mouse moved to (428, 215)
Screenshot: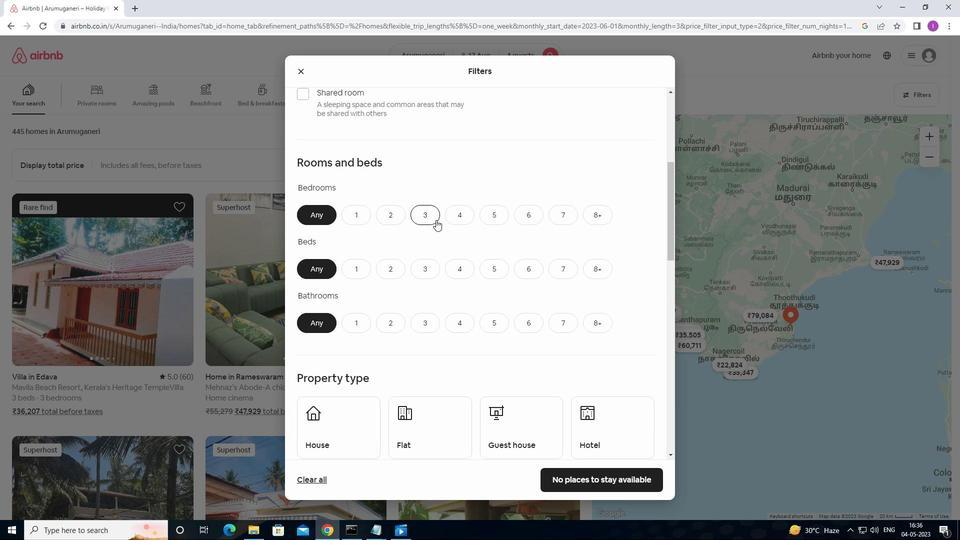 
Action: Mouse pressed left at (428, 215)
Screenshot: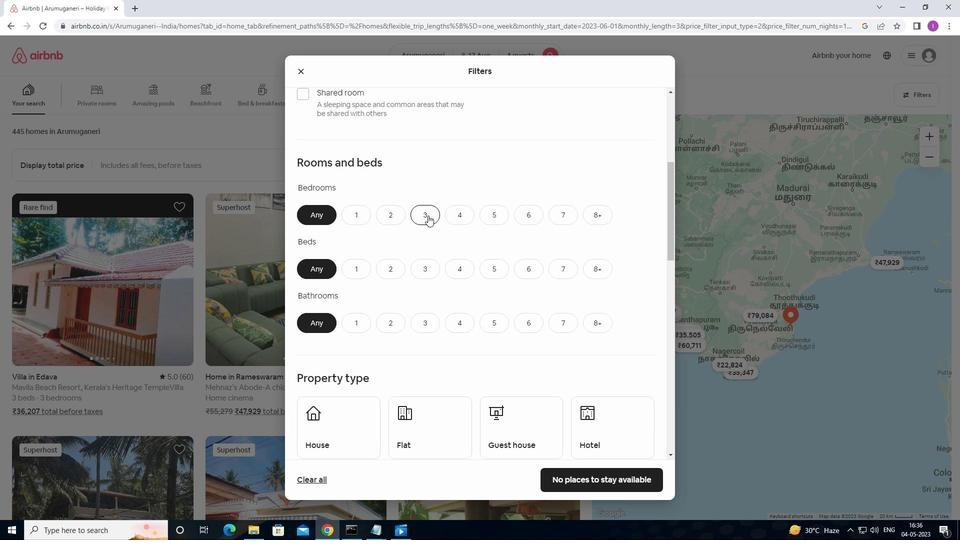 
Action: Mouse moved to (460, 271)
Screenshot: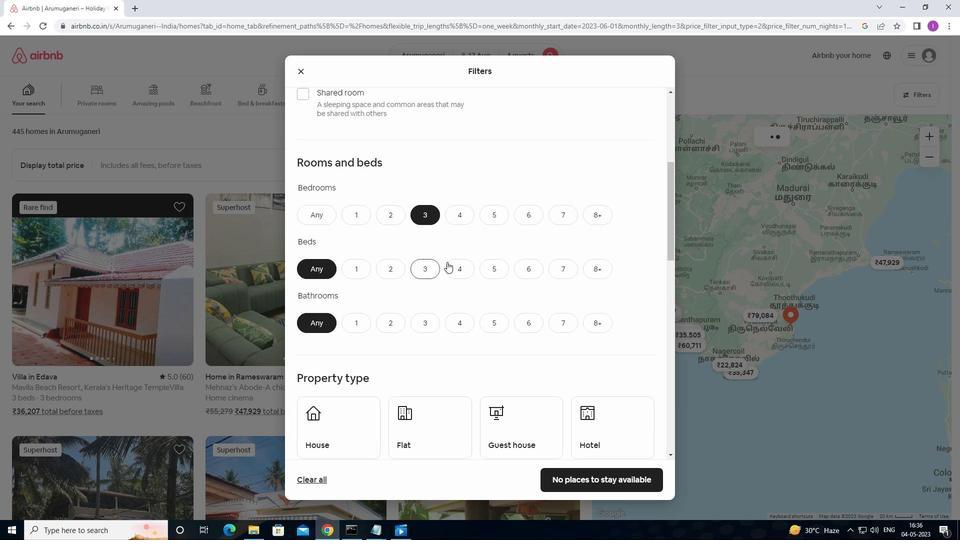 
Action: Mouse pressed left at (460, 271)
Screenshot: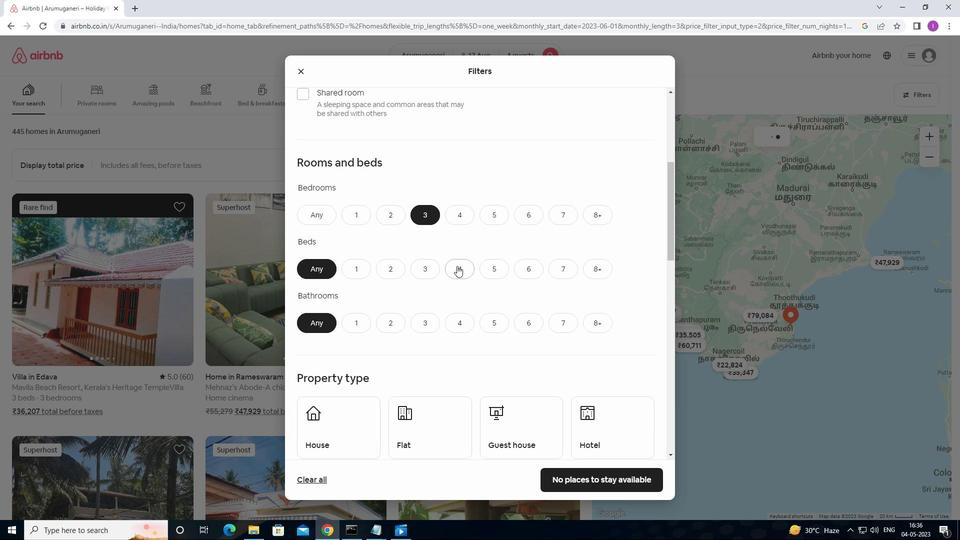 
Action: Mouse moved to (405, 338)
Screenshot: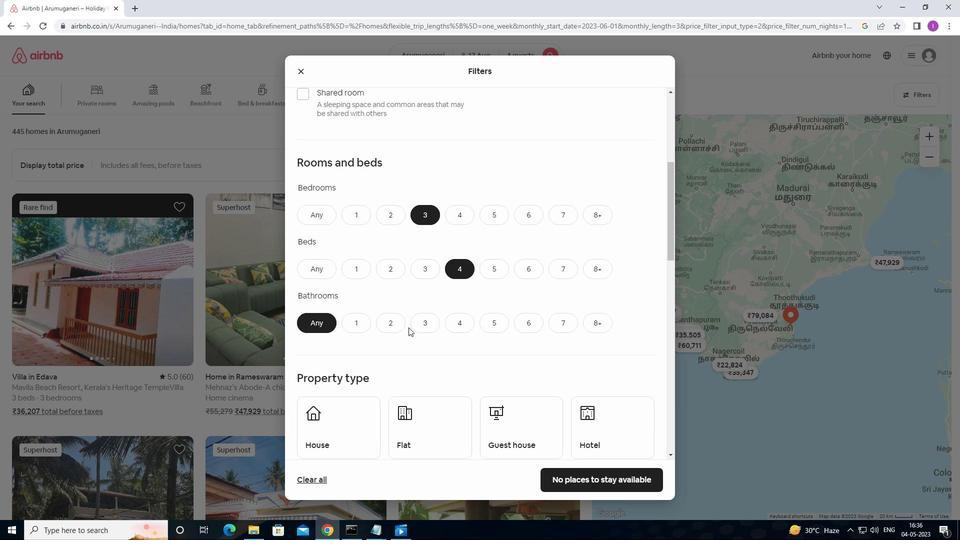 
Action: Mouse scrolled (405, 338) with delta (0, 0)
Screenshot: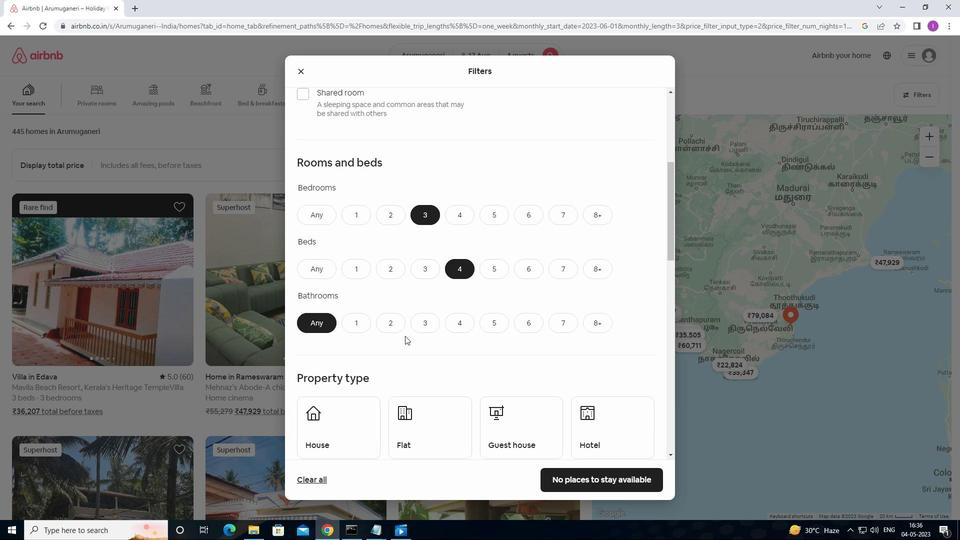 
Action: Mouse moved to (404, 339)
Screenshot: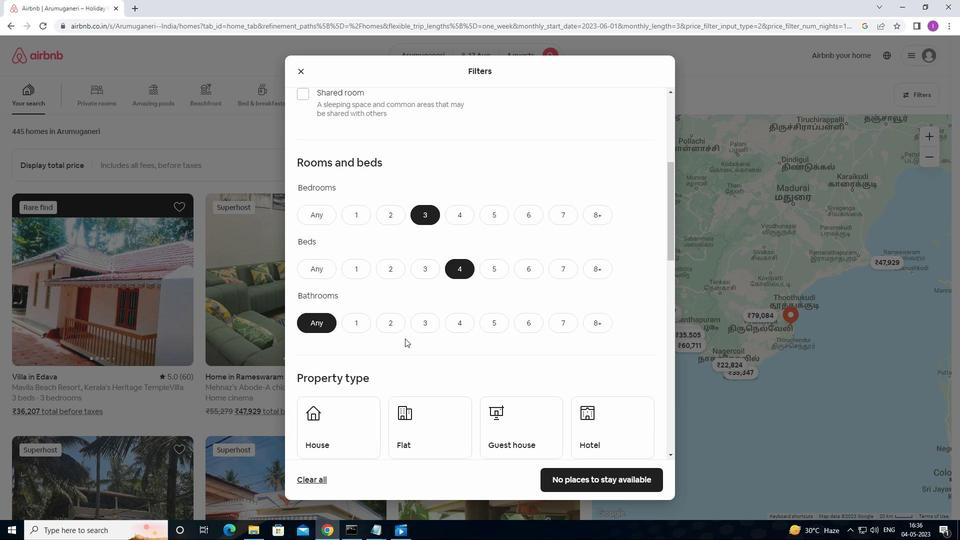 
Action: Mouse scrolled (404, 338) with delta (0, 0)
Screenshot: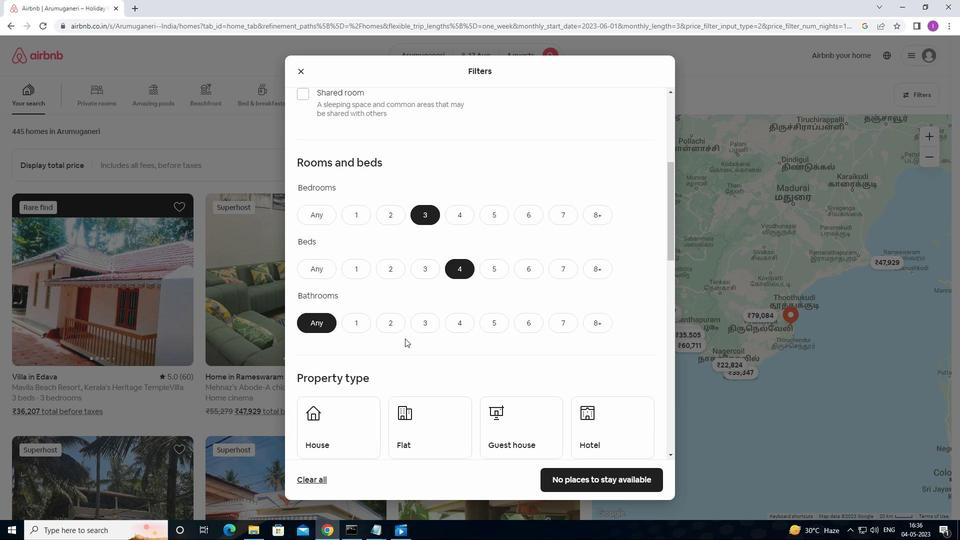 
Action: Mouse moved to (383, 227)
Screenshot: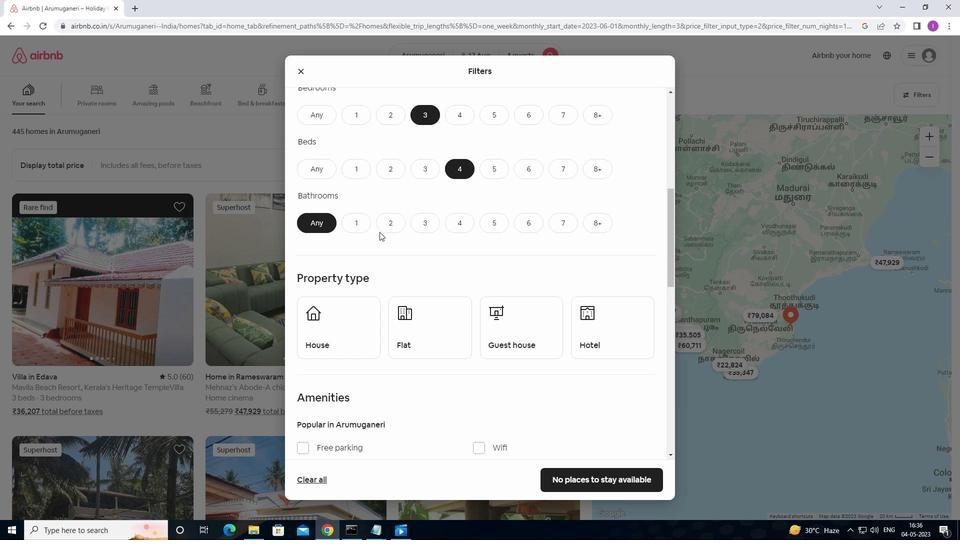 
Action: Mouse pressed left at (383, 227)
Screenshot: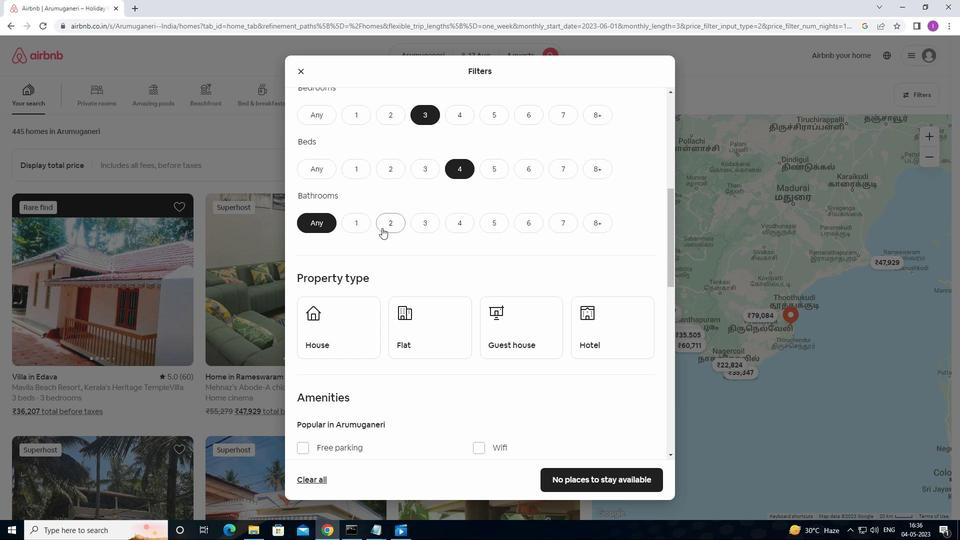 
Action: Mouse moved to (371, 311)
Screenshot: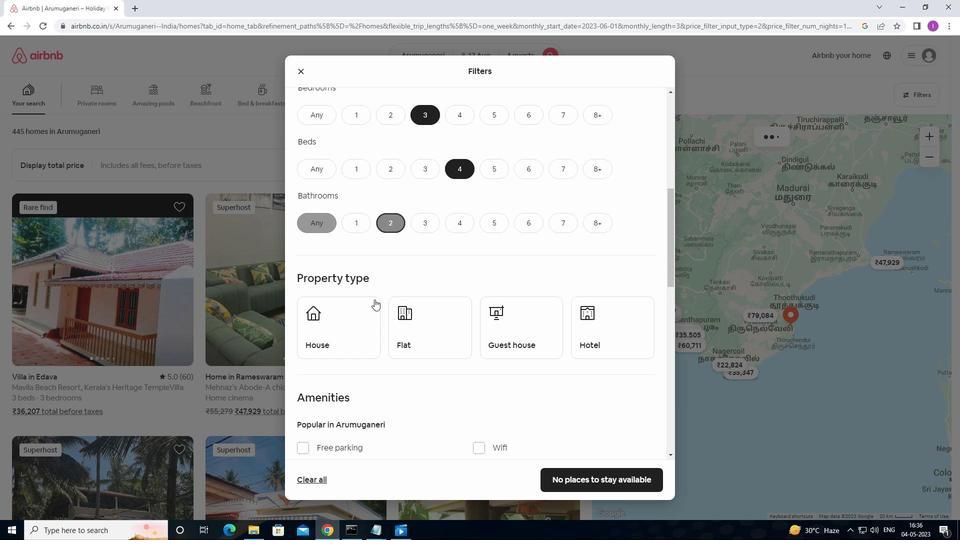 
Action: Mouse scrolled (371, 310) with delta (0, 0)
Screenshot: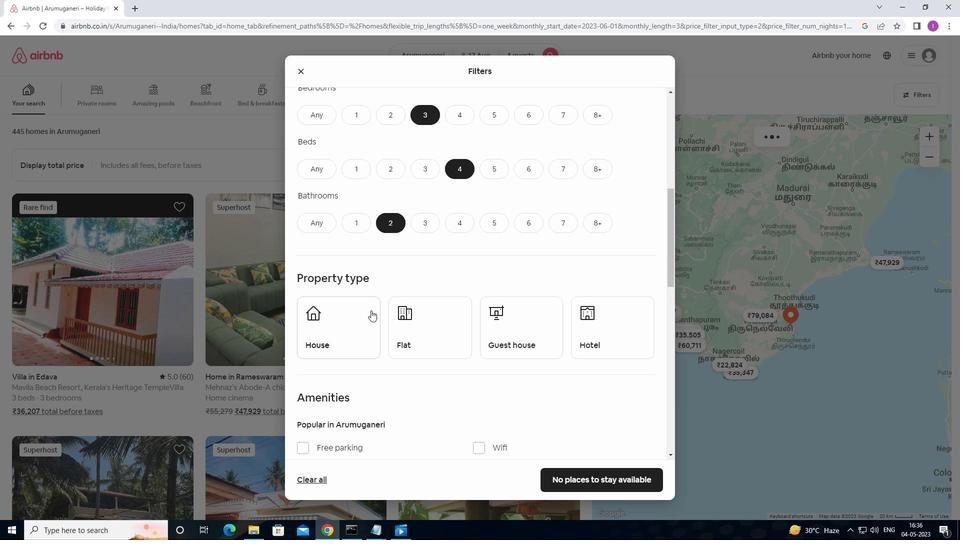 
Action: Mouse scrolled (371, 310) with delta (0, 0)
Screenshot: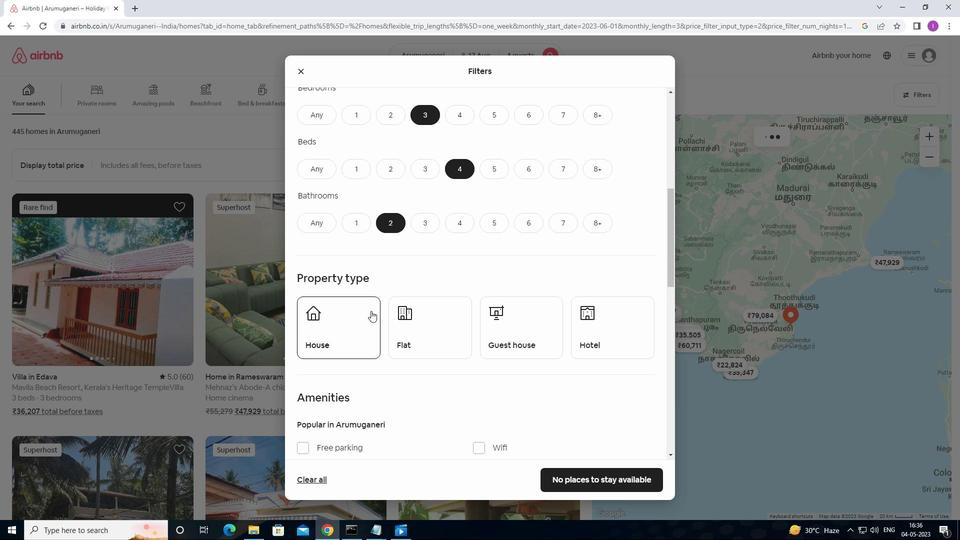 
Action: Mouse moved to (337, 253)
Screenshot: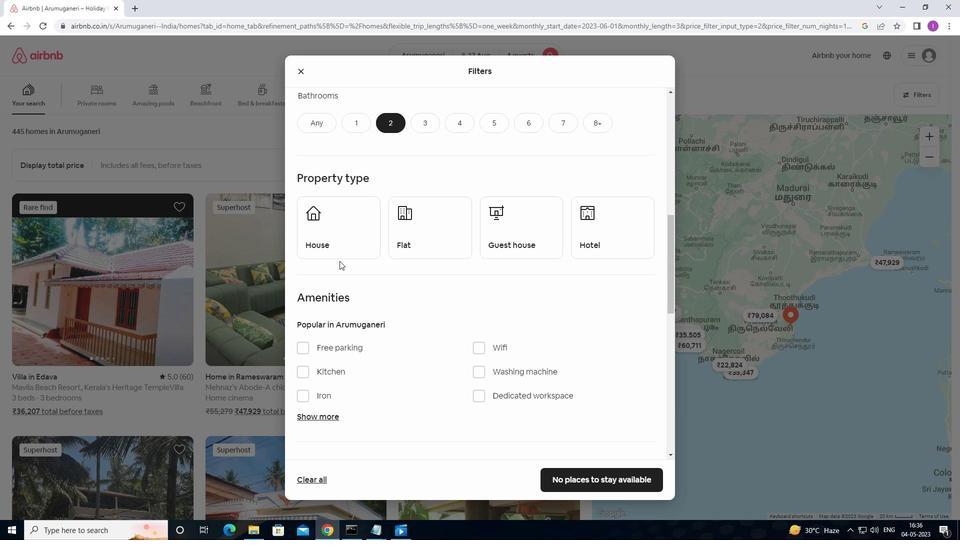 
Action: Mouse pressed left at (337, 253)
Screenshot: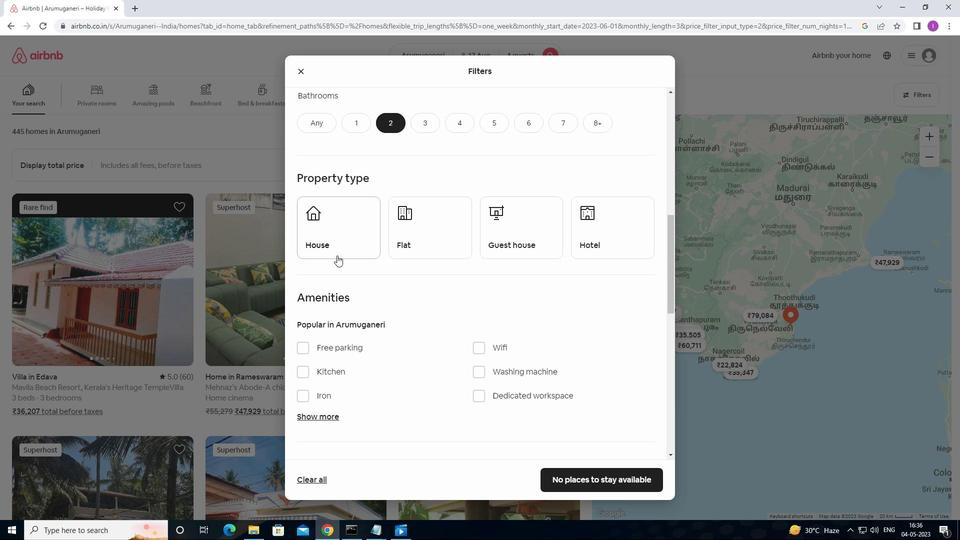 
Action: Mouse moved to (435, 246)
Screenshot: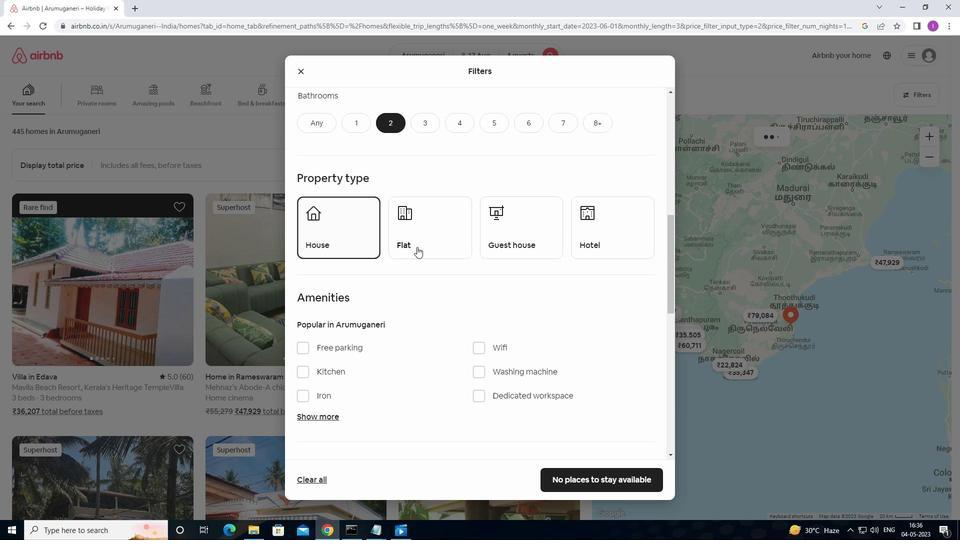 
Action: Mouse pressed left at (435, 246)
Screenshot: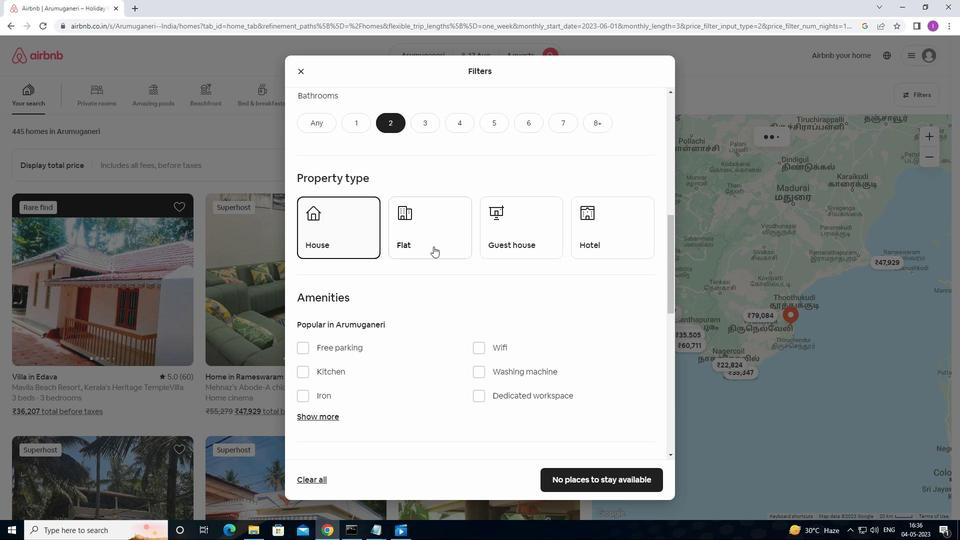 
Action: Mouse moved to (520, 245)
Screenshot: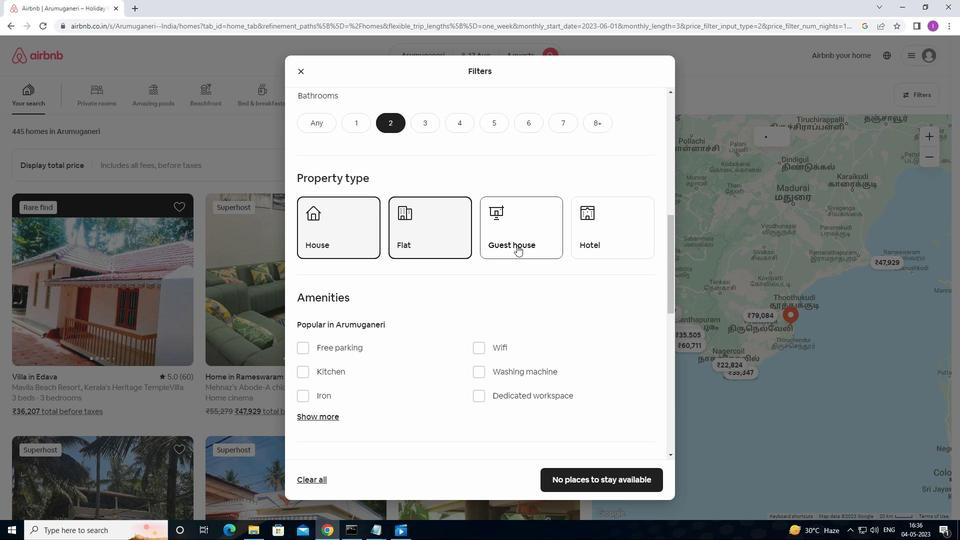
Action: Mouse pressed left at (520, 245)
Screenshot: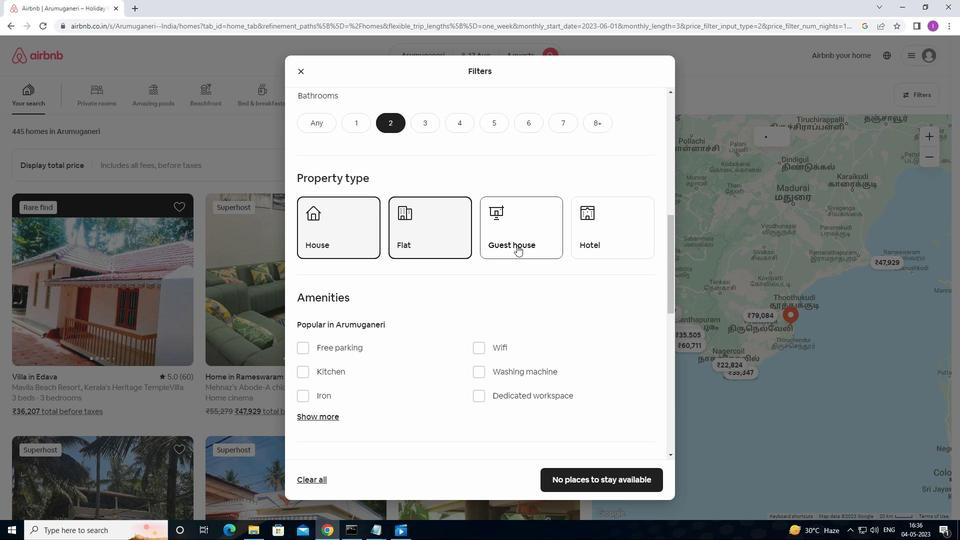 
Action: Mouse moved to (500, 324)
Screenshot: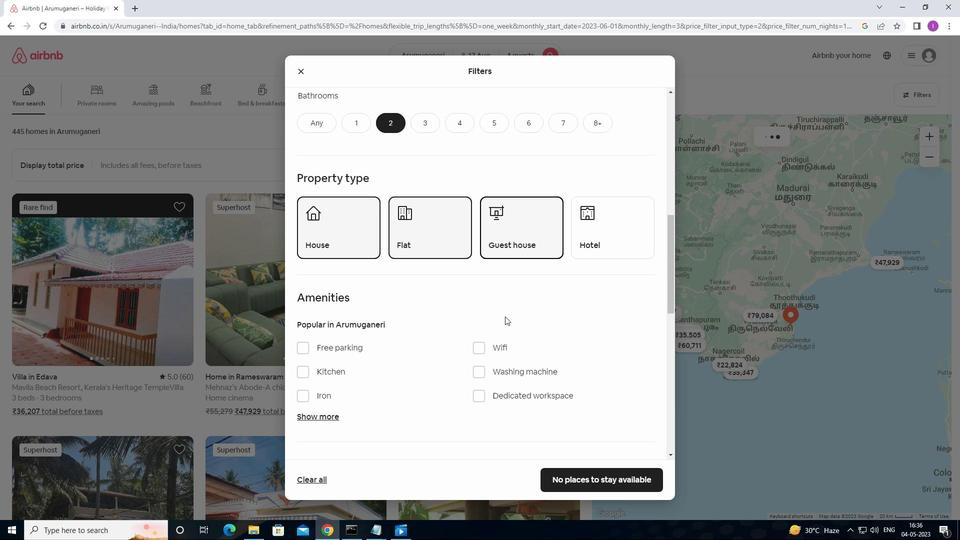 
Action: Mouse scrolled (500, 323) with delta (0, 0)
Screenshot: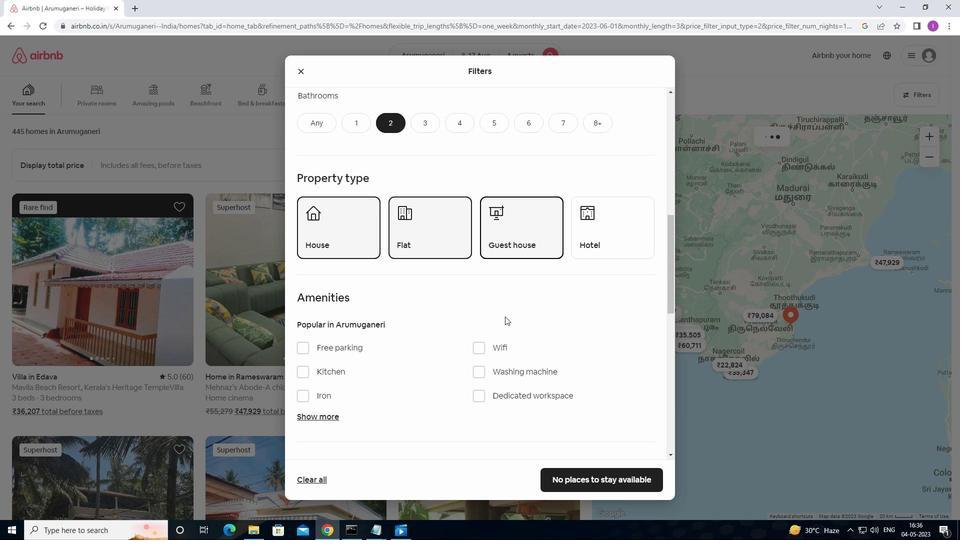 
Action: Mouse scrolled (500, 323) with delta (0, 0)
Screenshot: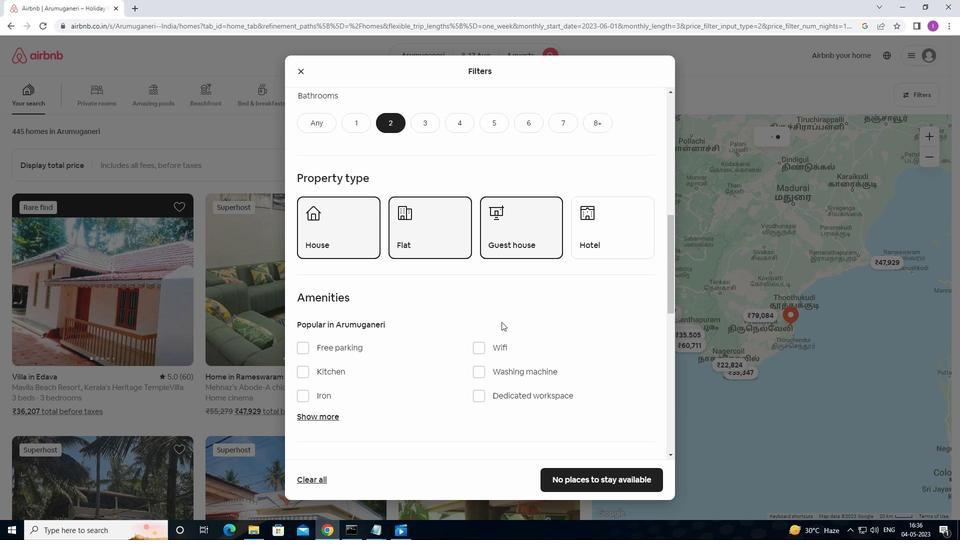 
Action: Mouse moved to (484, 245)
Screenshot: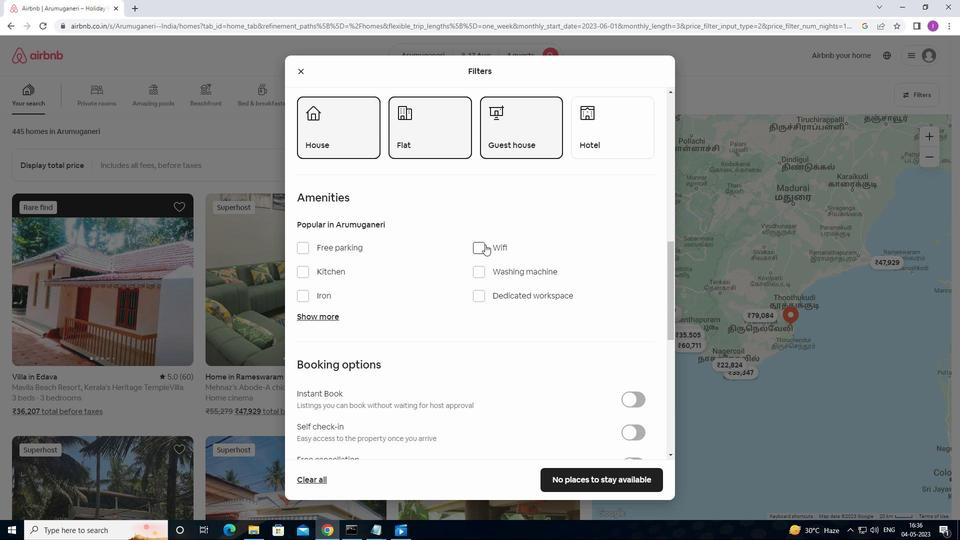 
Action: Mouse pressed left at (484, 245)
Screenshot: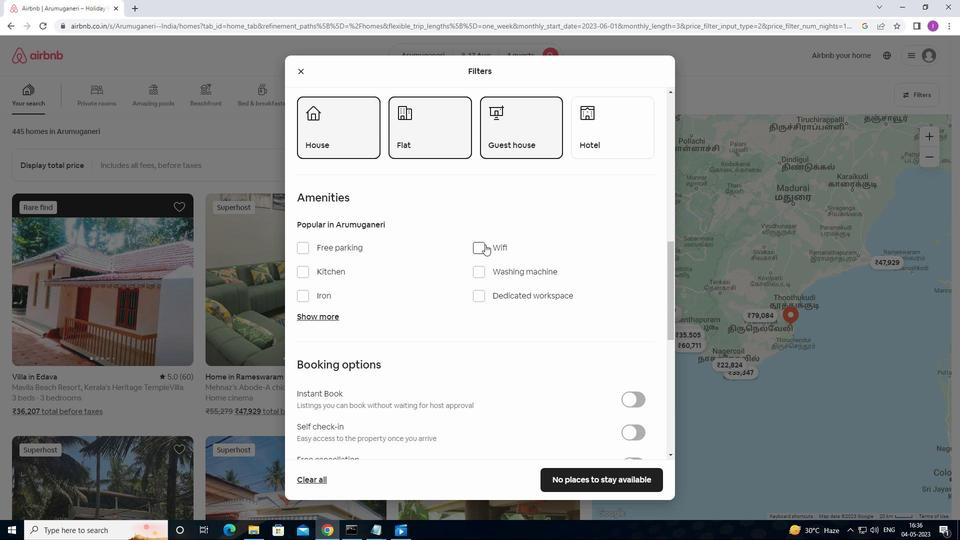
Action: Mouse moved to (509, 262)
Screenshot: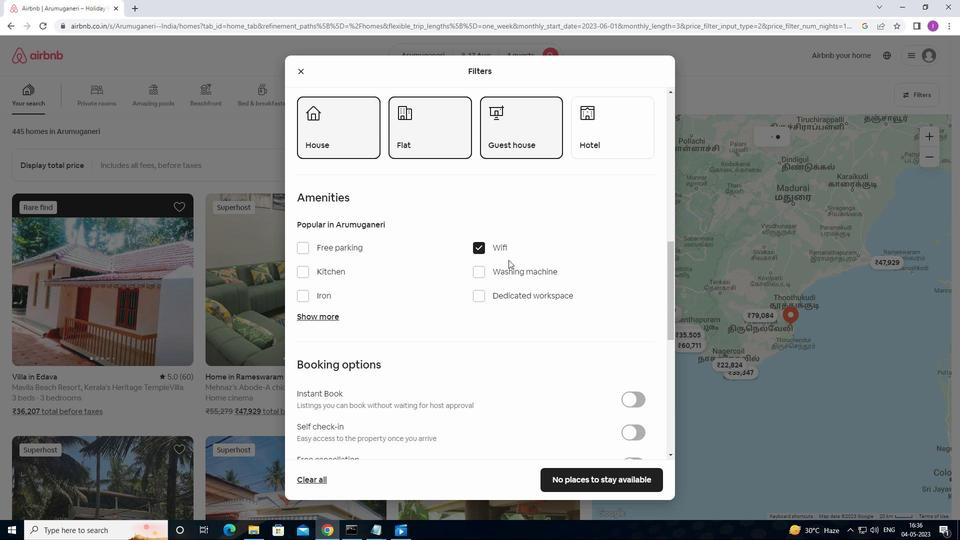 
Action: Mouse scrolled (509, 261) with delta (0, 0)
Screenshot: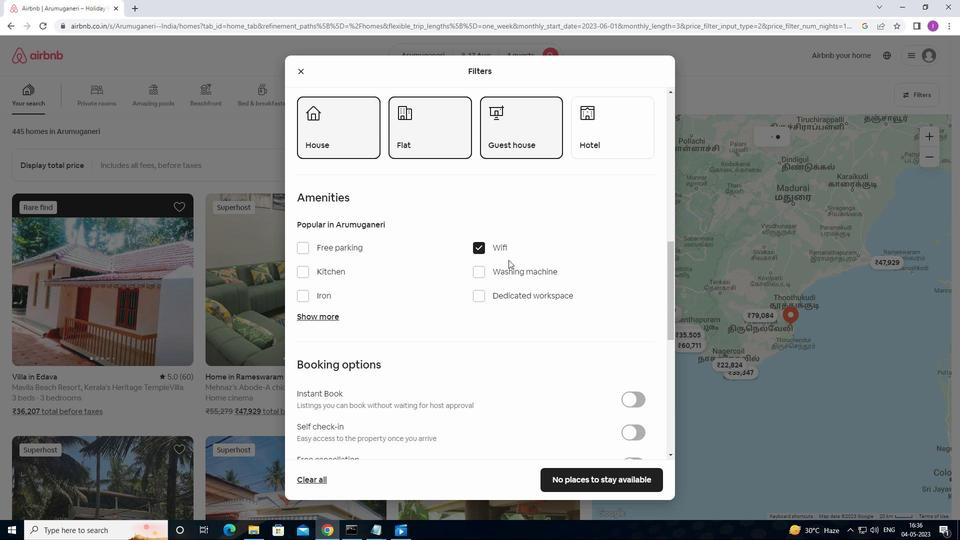 
Action: Mouse moved to (509, 264)
Screenshot: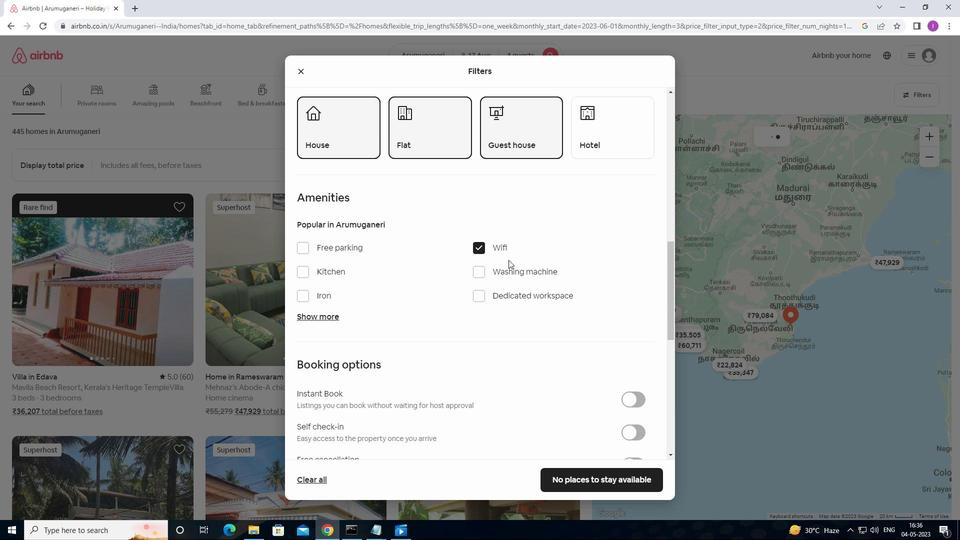 
Action: Mouse scrolled (509, 264) with delta (0, 0)
Screenshot: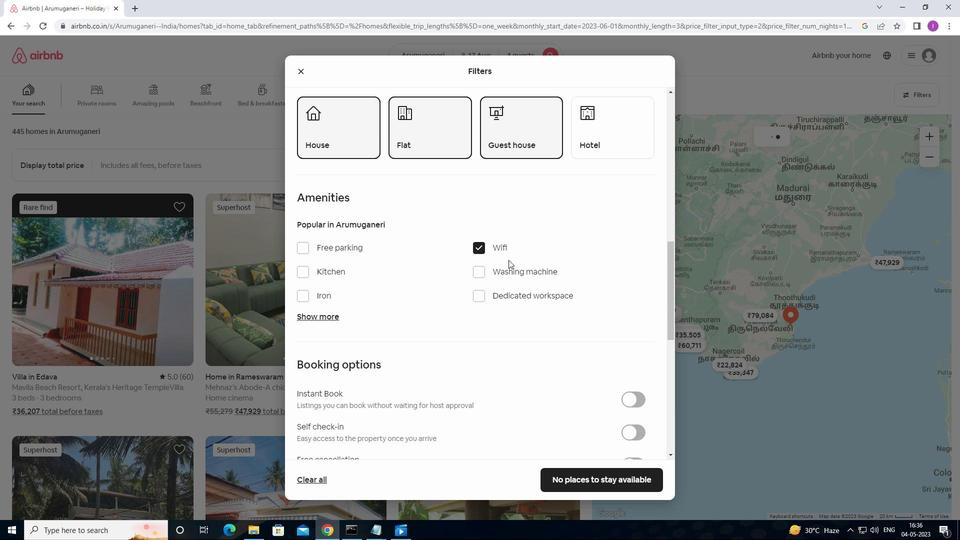 
Action: Mouse moved to (509, 266)
Screenshot: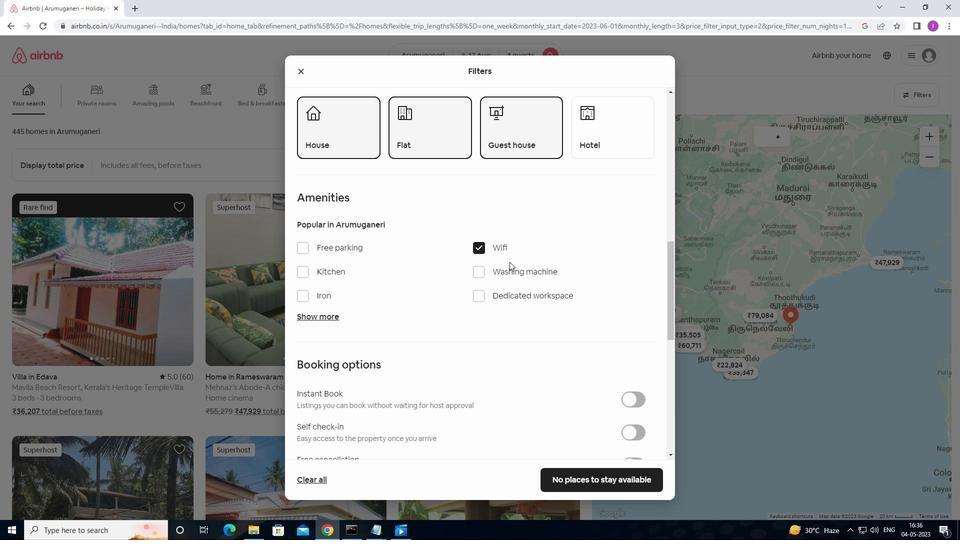 
Action: Mouse scrolled (509, 266) with delta (0, 0)
Screenshot: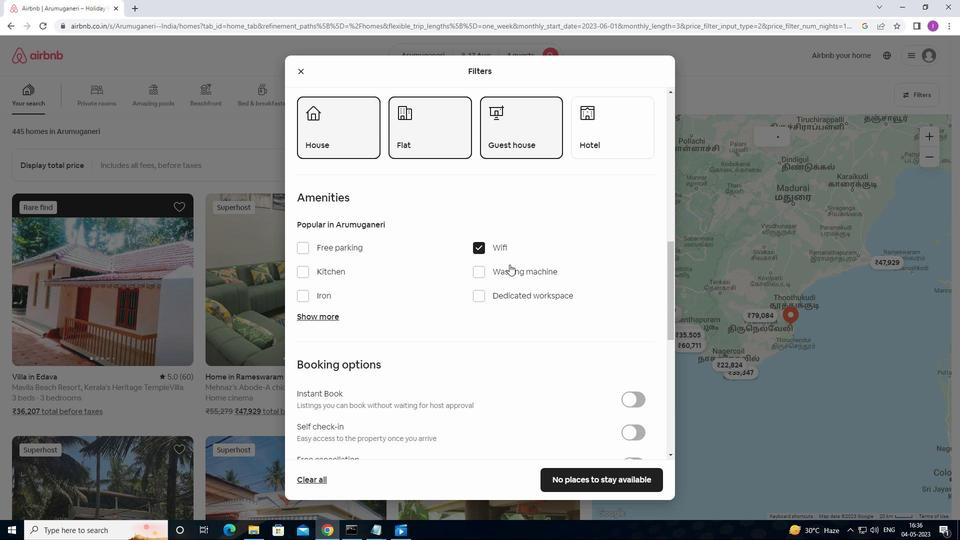 
Action: Mouse moved to (639, 284)
Screenshot: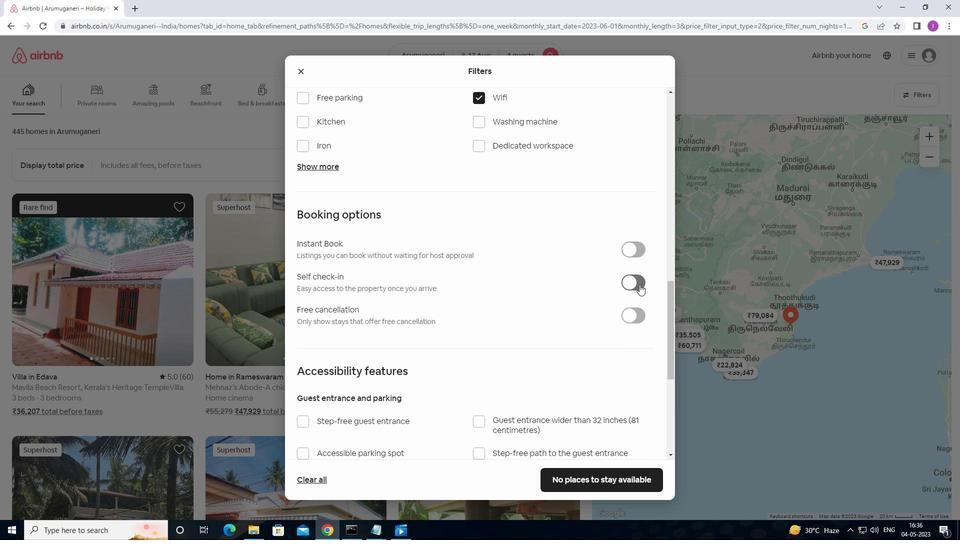 
Action: Mouse pressed left at (639, 284)
Screenshot: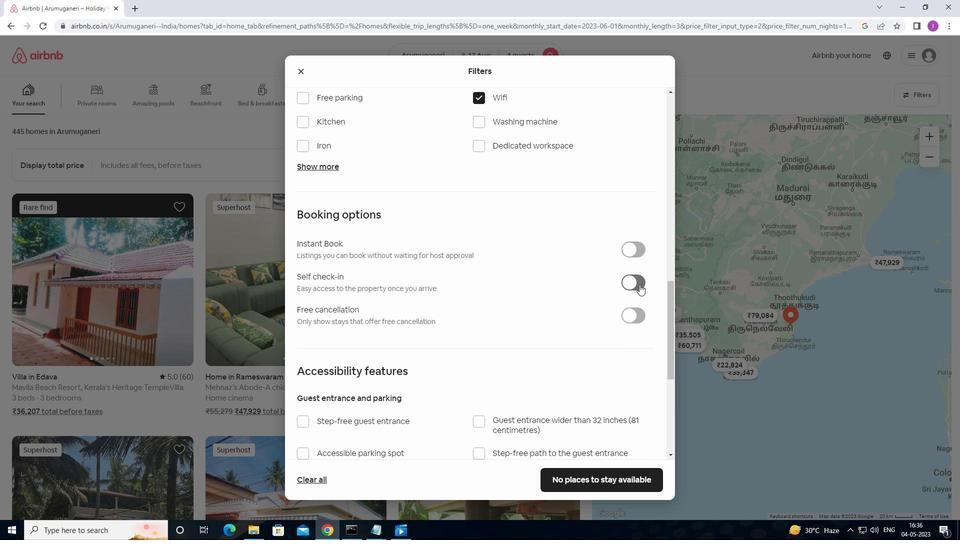 
Action: Mouse moved to (515, 273)
Screenshot: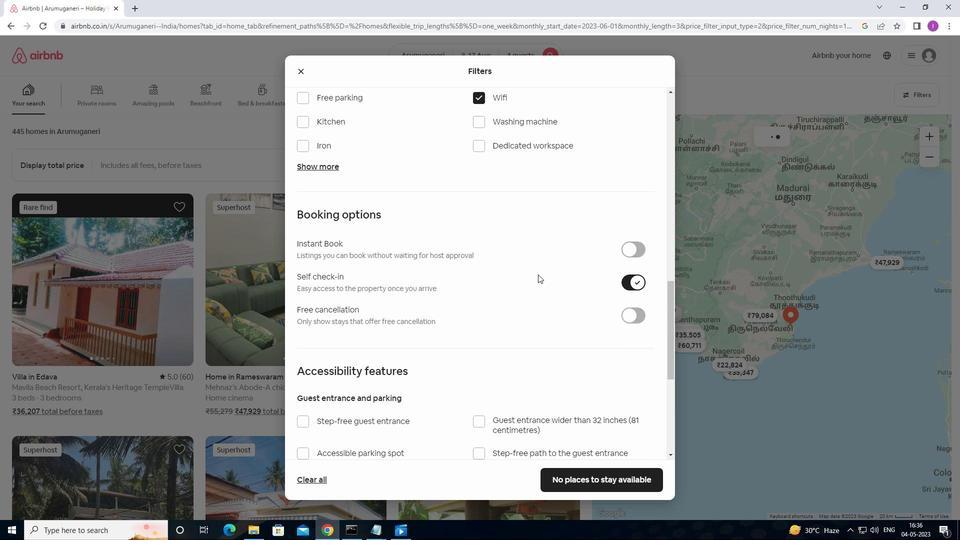 
Action: Mouse scrolled (515, 272) with delta (0, 0)
Screenshot: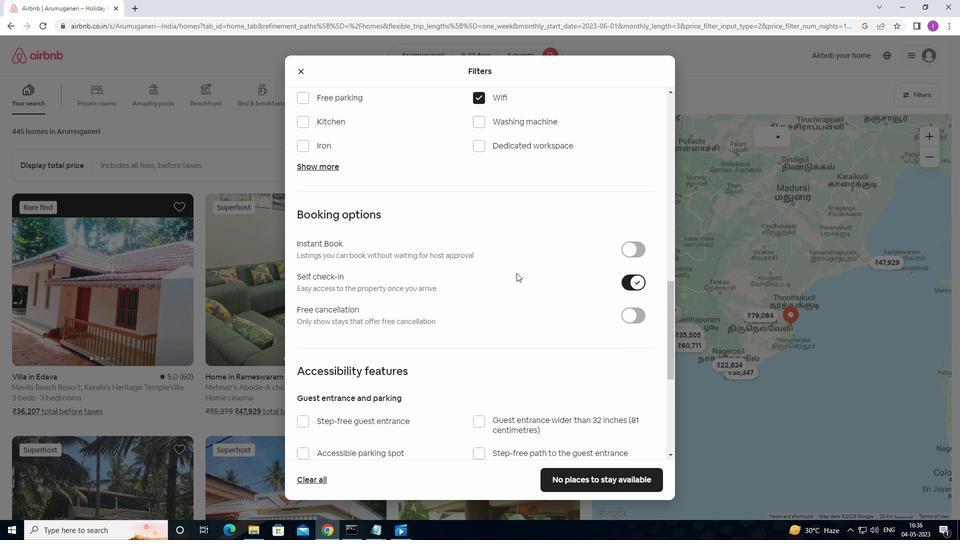 
Action: Mouse scrolled (515, 272) with delta (0, 0)
Screenshot: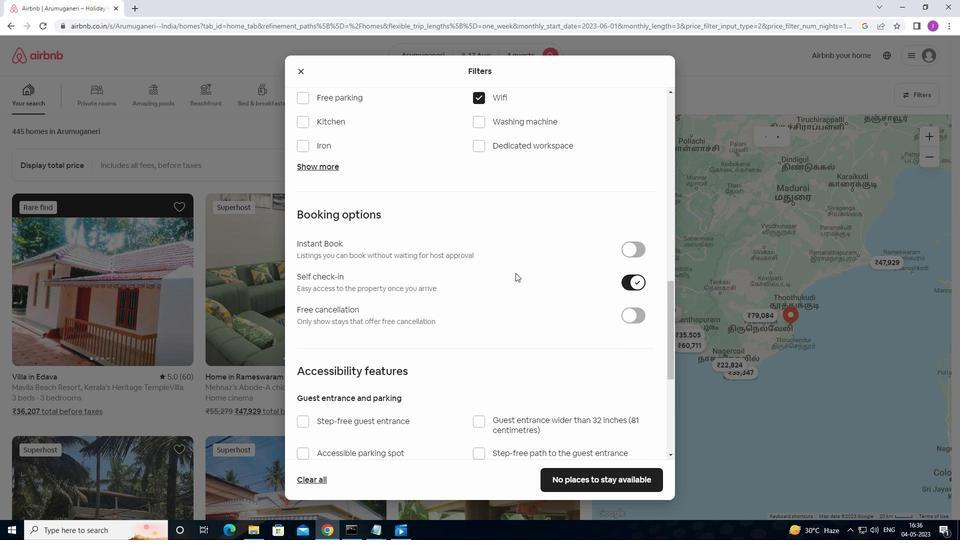 
Action: Mouse scrolled (515, 272) with delta (0, 0)
Screenshot: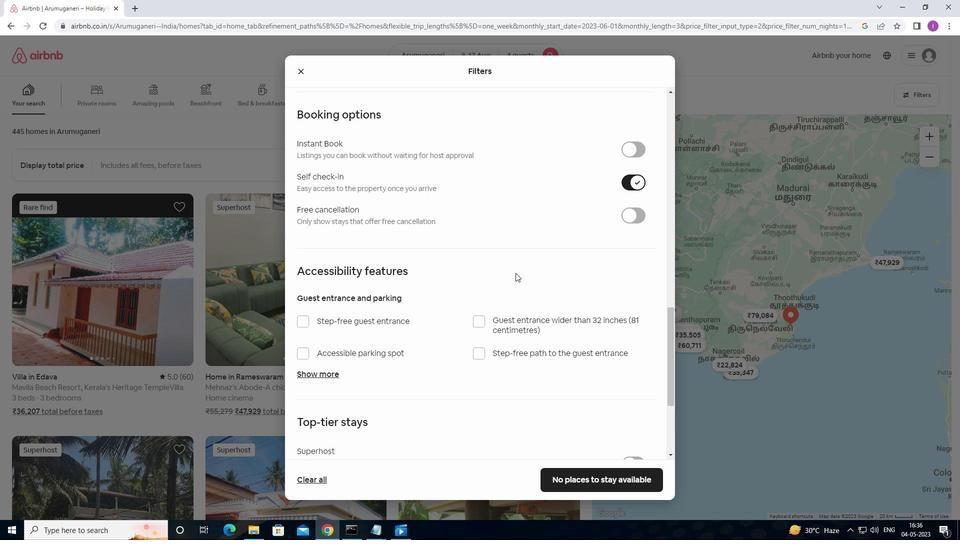 
Action: Mouse scrolled (515, 272) with delta (0, 0)
Screenshot: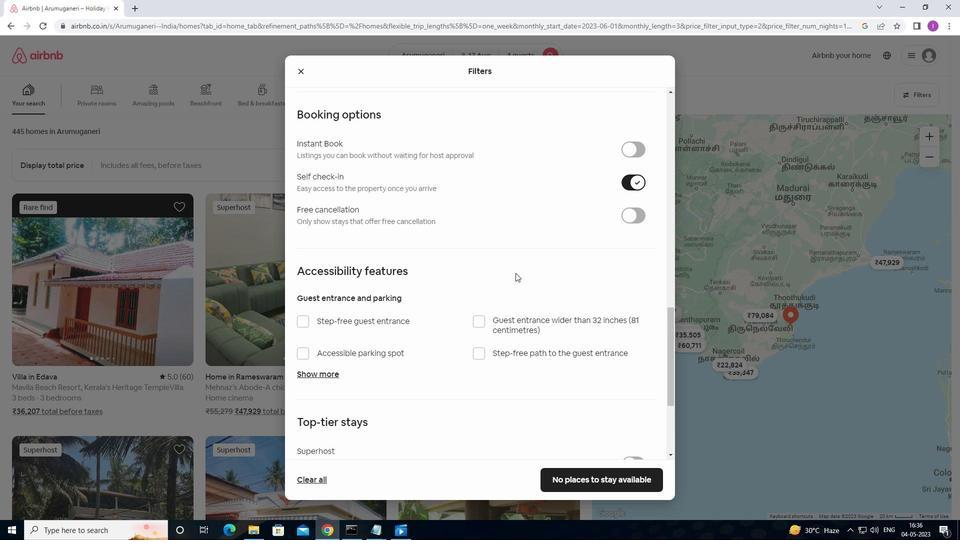 
Action: Mouse scrolled (515, 272) with delta (0, 0)
Screenshot: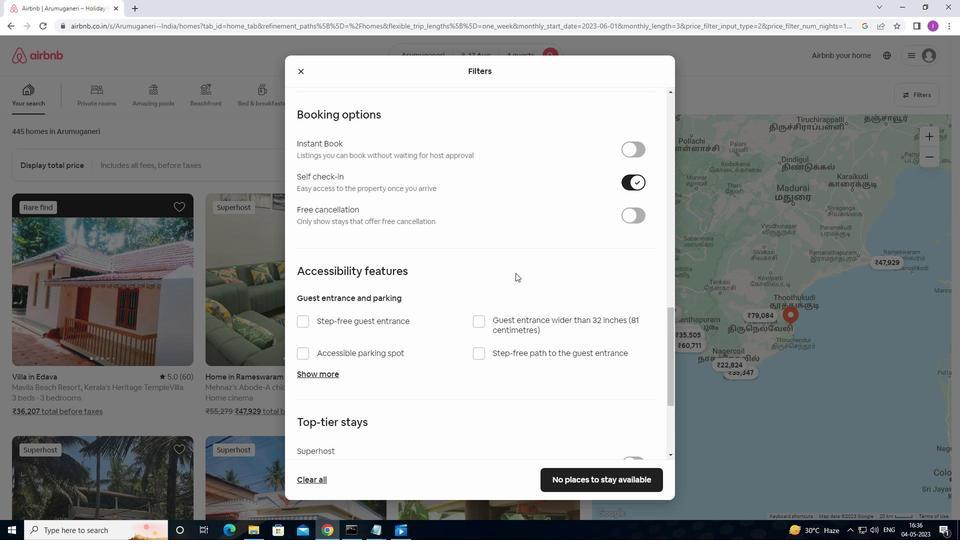 
Action: Mouse scrolled (515, 272) with delta (0, 0)
Screenshot: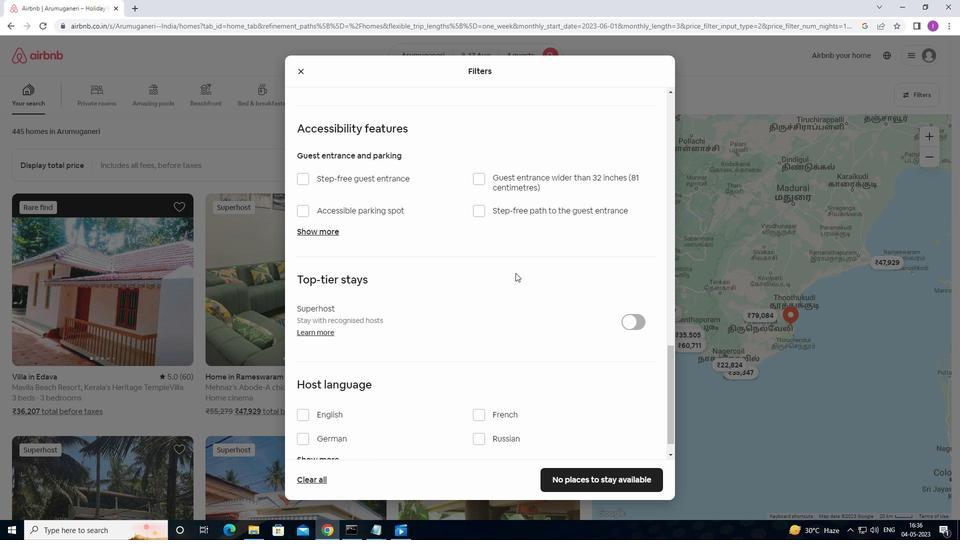 
Action: Mouse scrolled (515, 272) with delta (0, 0)
Screenshot: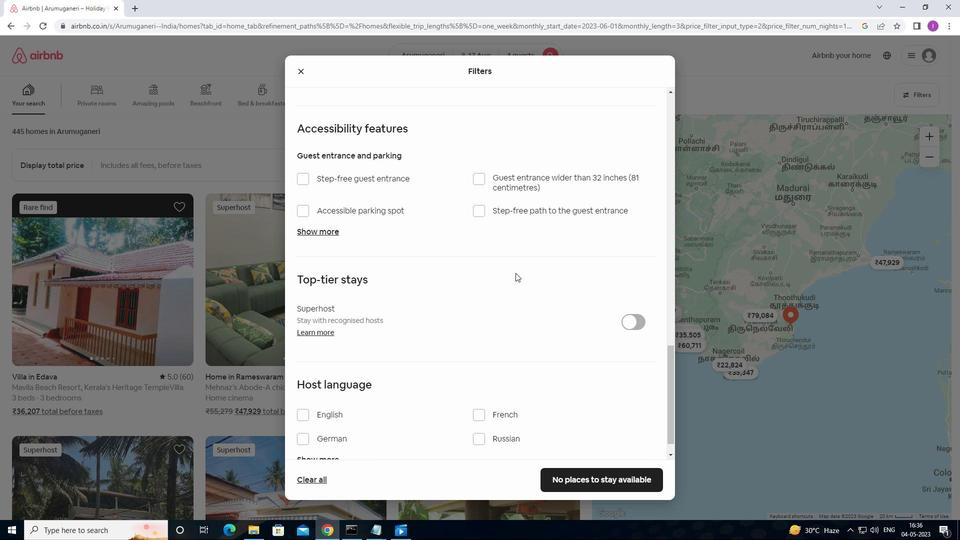 
Action: Mouse scrolled (515, 272) with delta (0, 0)
Screenshot: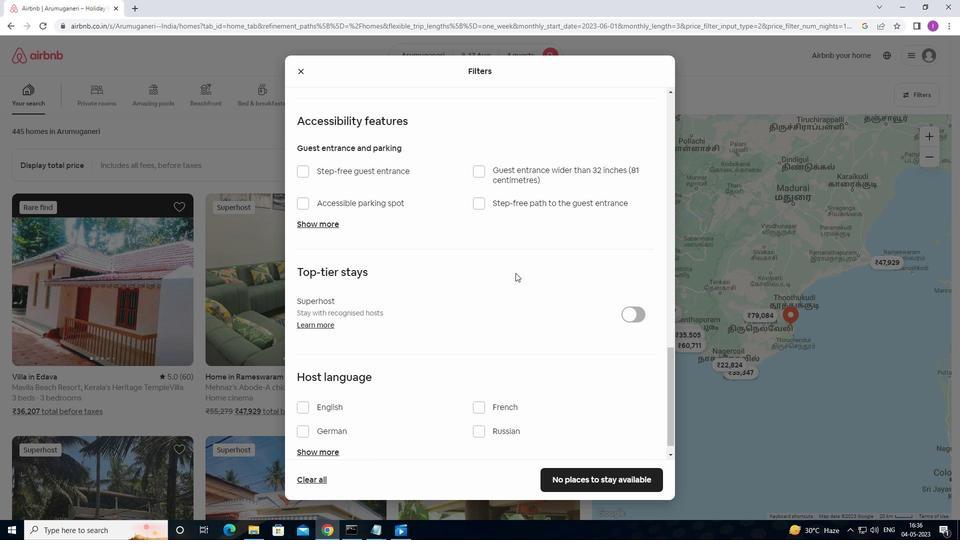 
Action: Mouse moved to (513, 274)
Screenshot: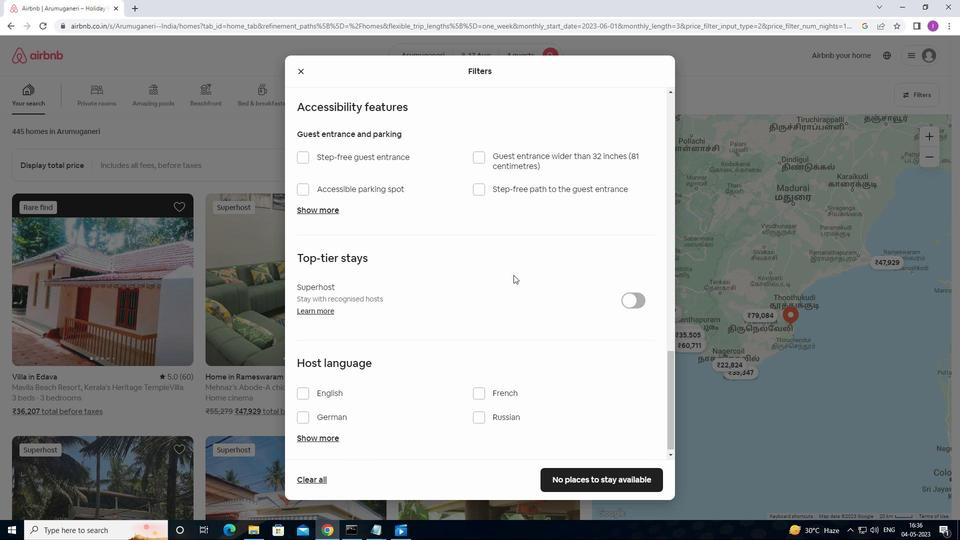 
Action: Mouse scrolled (513, 274) with delta (0, 0)
Screenshot: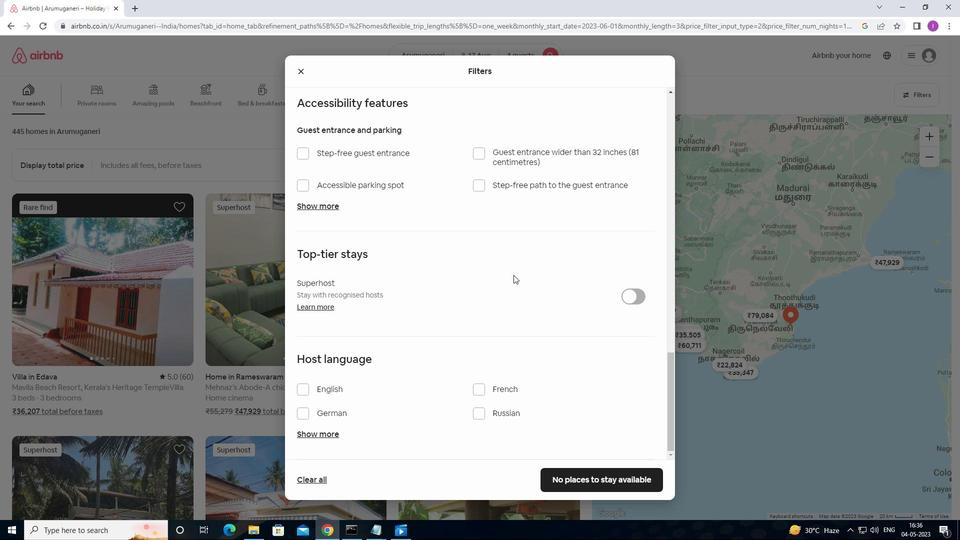 
Action: Mouse scrolled (513, 274) with delta (0, 0)
Screenshot: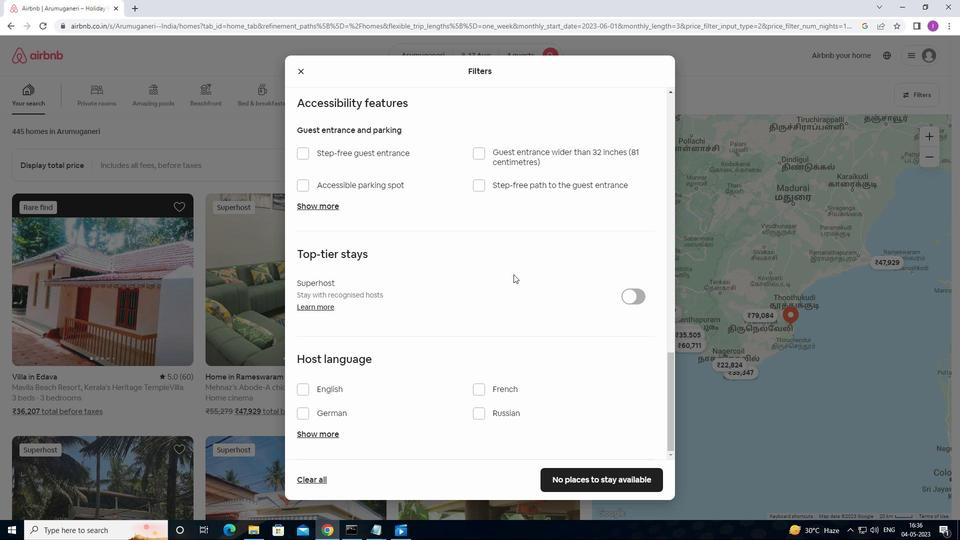 
Action: Mouse scrolled (513, 274) with delta (0, 0)
Screenshot: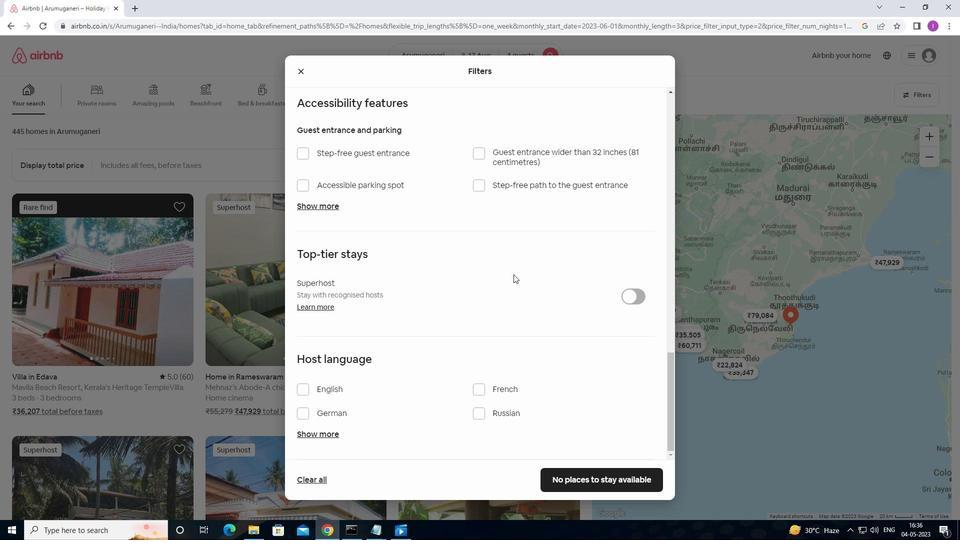 
Action: Mouse moved to (513, 274)
Screenshot: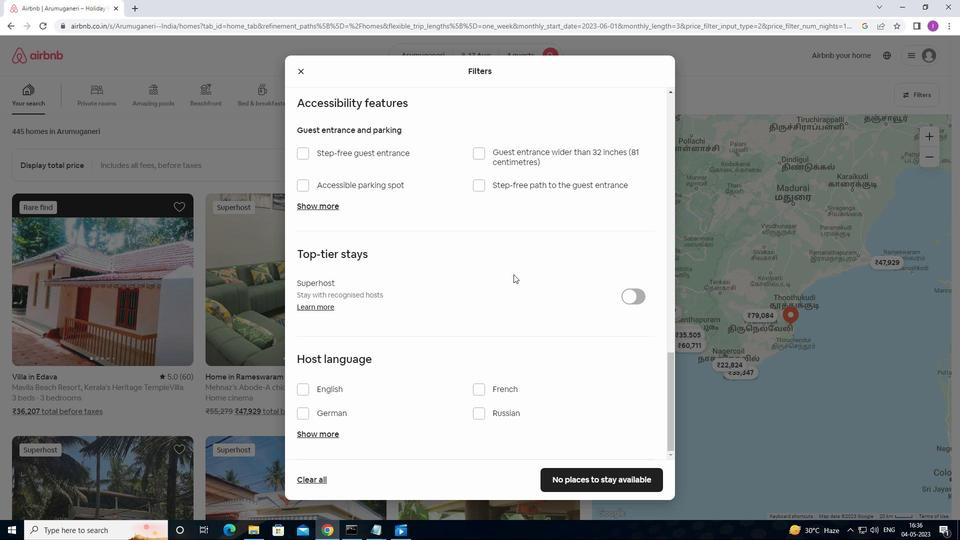 
Action: Mouse scrolled (513, 274) with delta (0, 0)
Screenshot: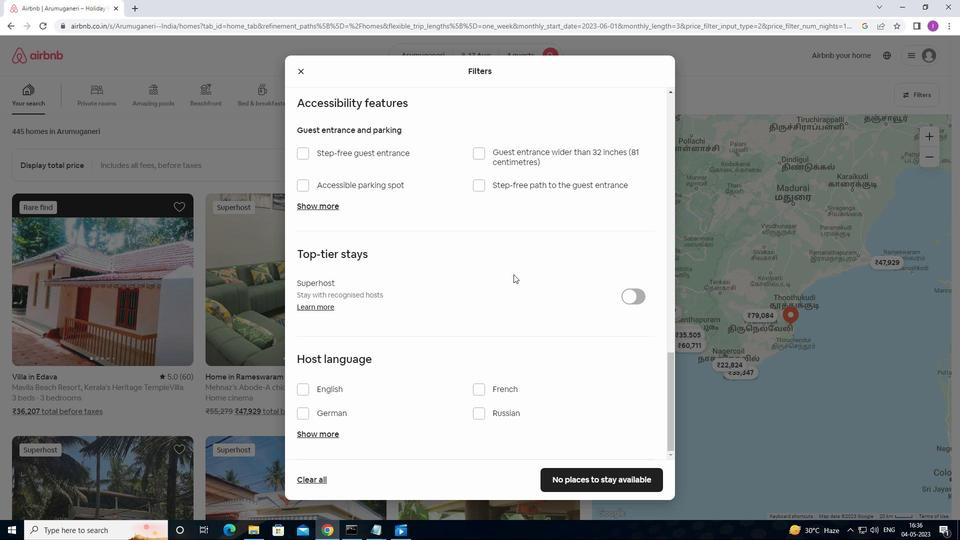 
Action: Mouse moved to (309, 389)
Screenshot: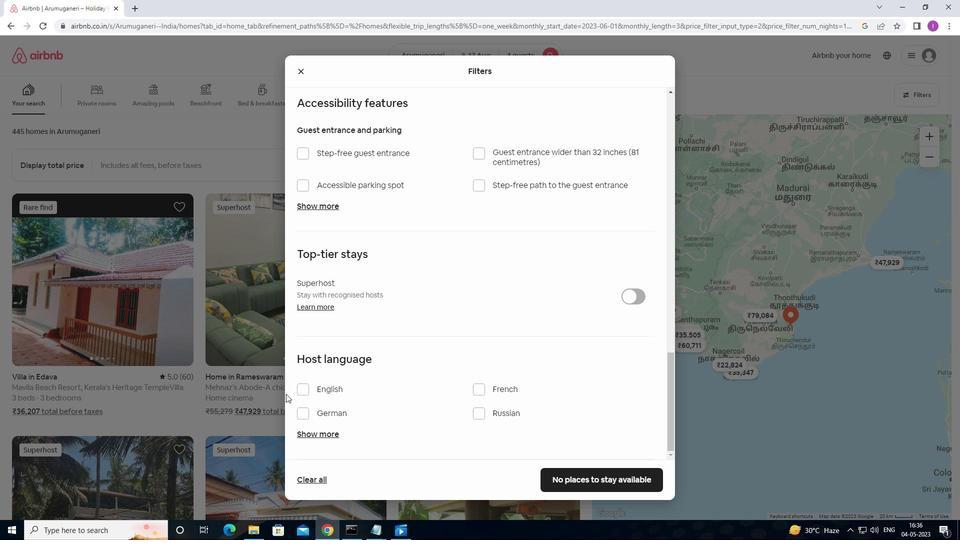 
Action: Mouse pressed left at (309, 389)
Screenshot: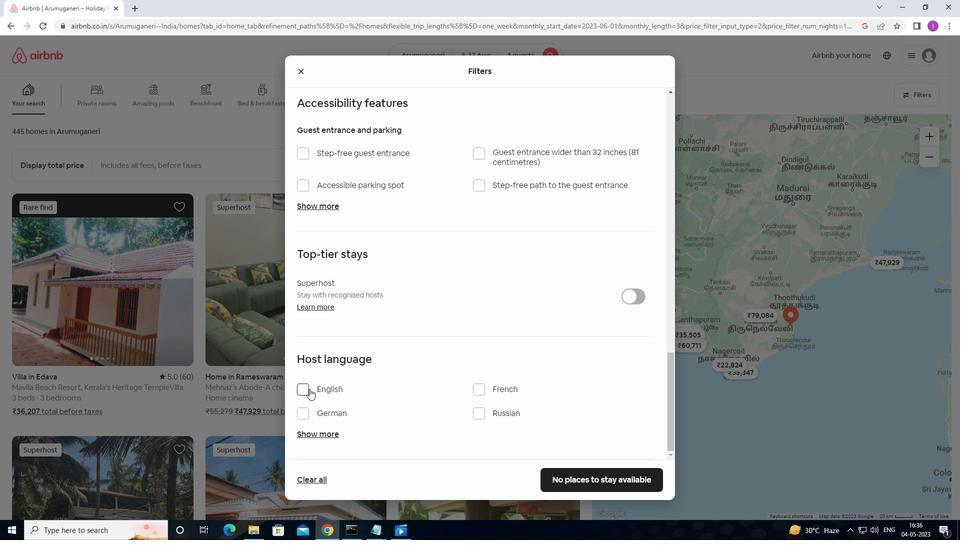 
Action: Mouse moved to (566, 480)
Screenshot: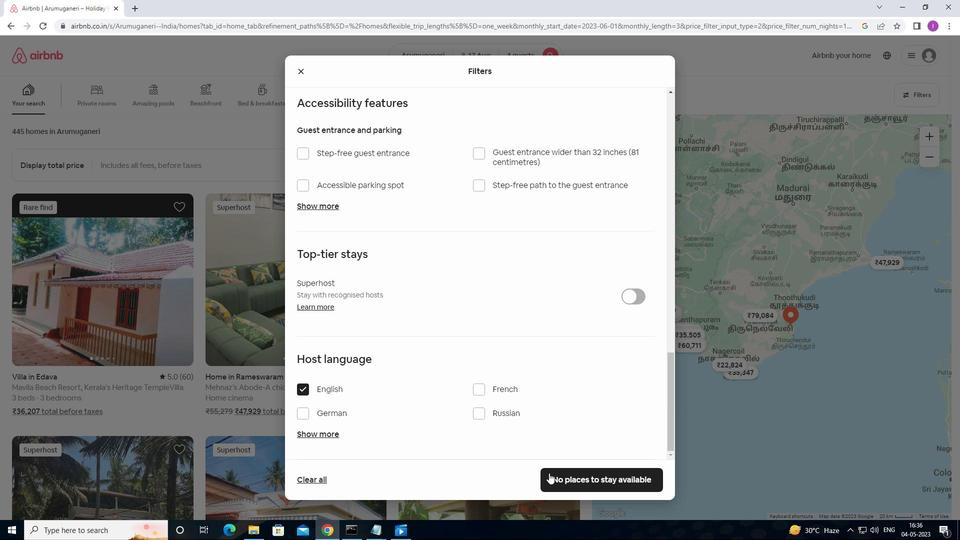 
Action: Mouse pressed left at (566, 480)
Screenshot: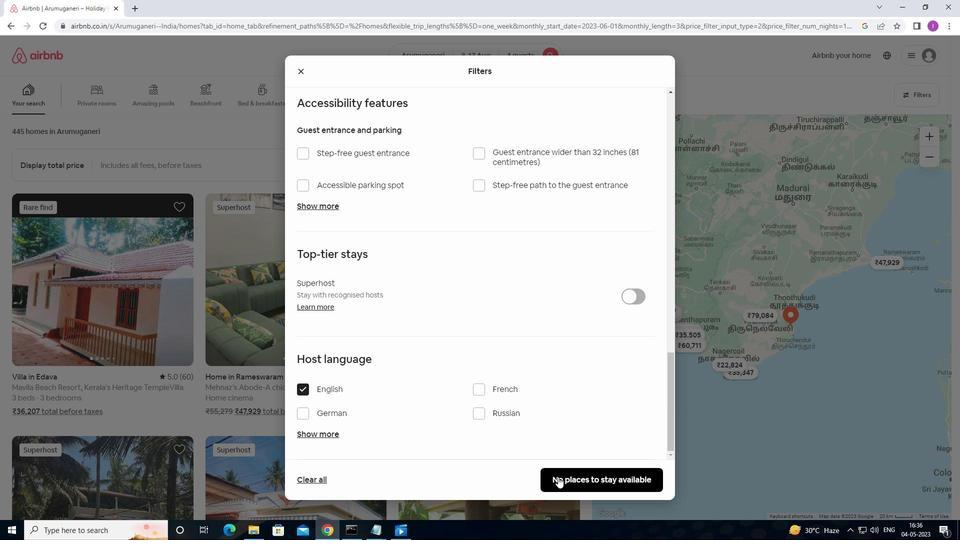 
Action: Mouse moved to (476, 461)
Screenshot: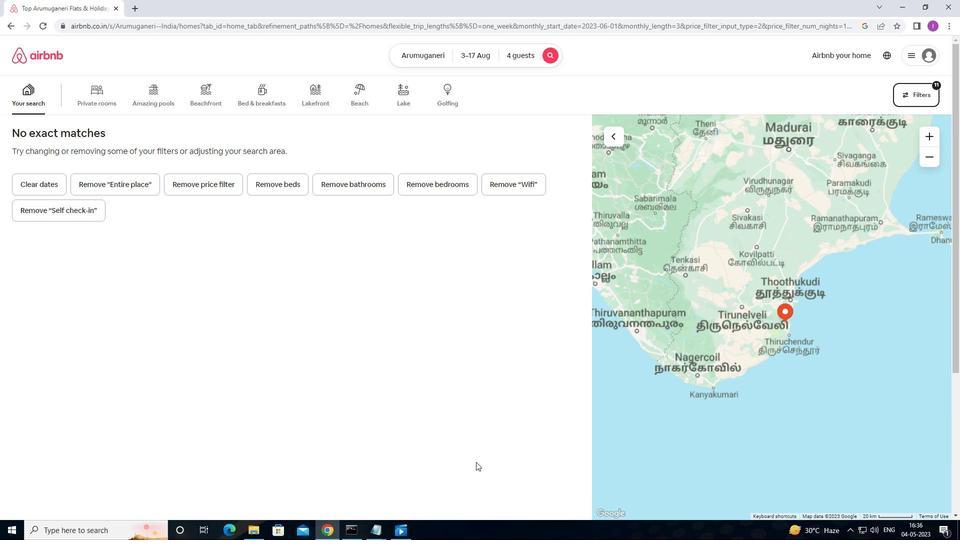 
